 Task: Save favorite listings for properties in Montpelier, Vermont, with a lake view.
Action: Mouse moved to (410, 211)
Screenshot: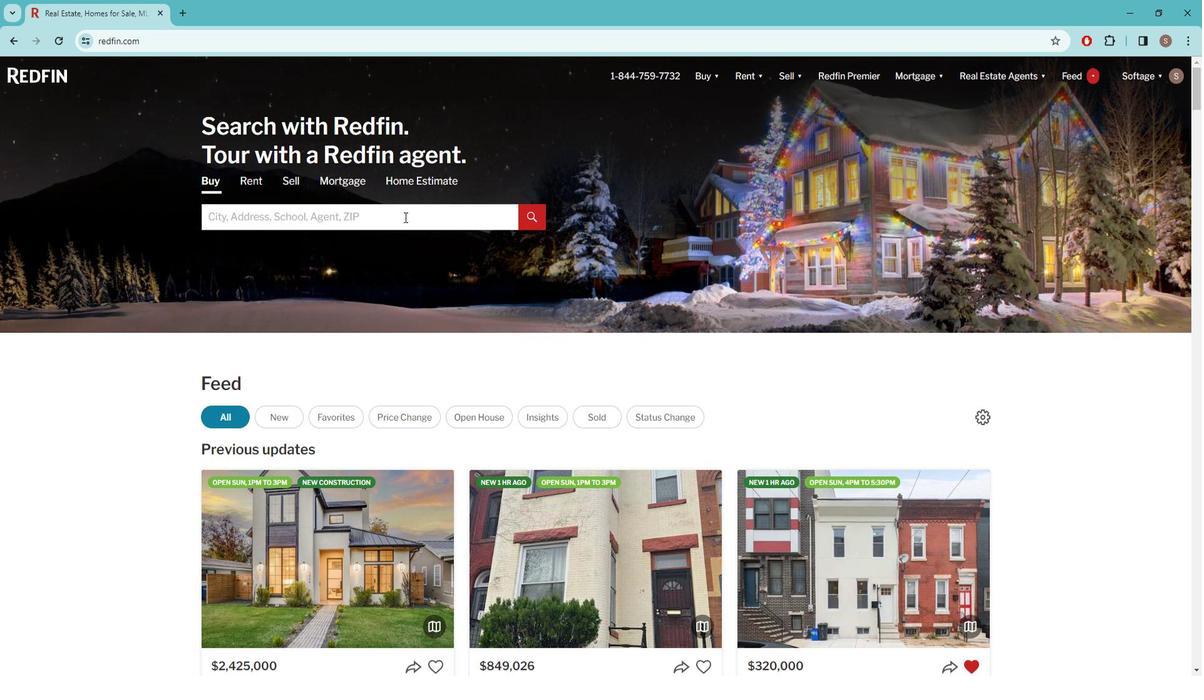 
Action: Mouse pressed left at (410, 211)
Screenshot: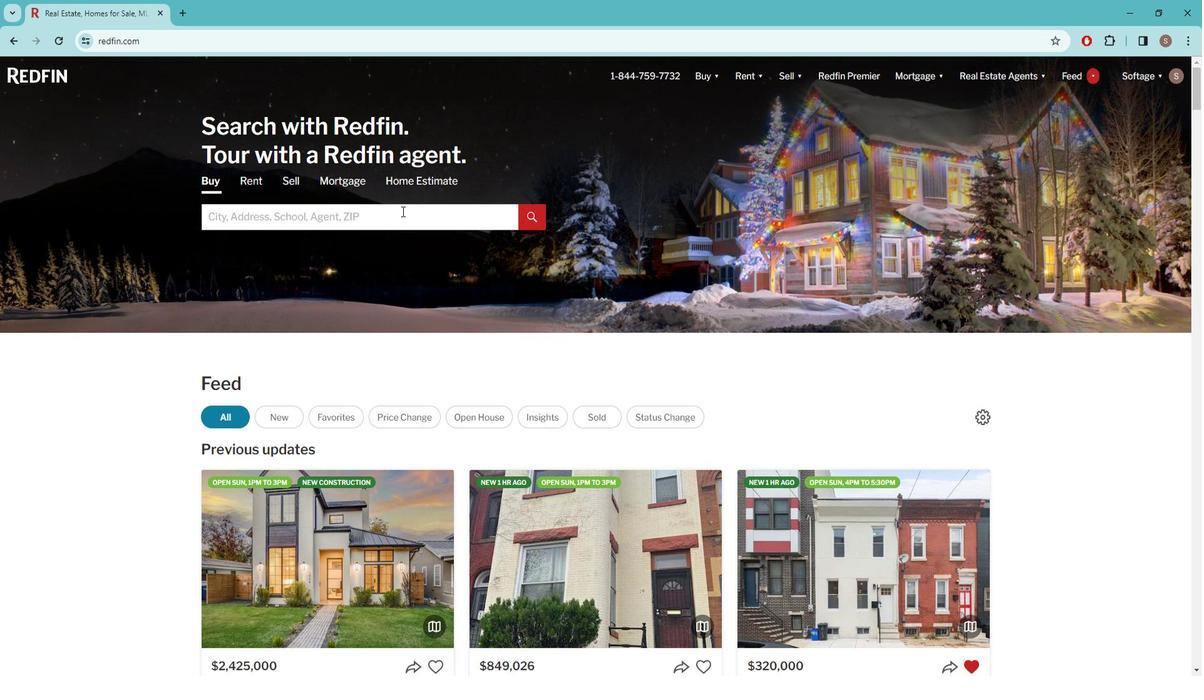 
Action: Mouse moved to (409, 211)
Screenshot: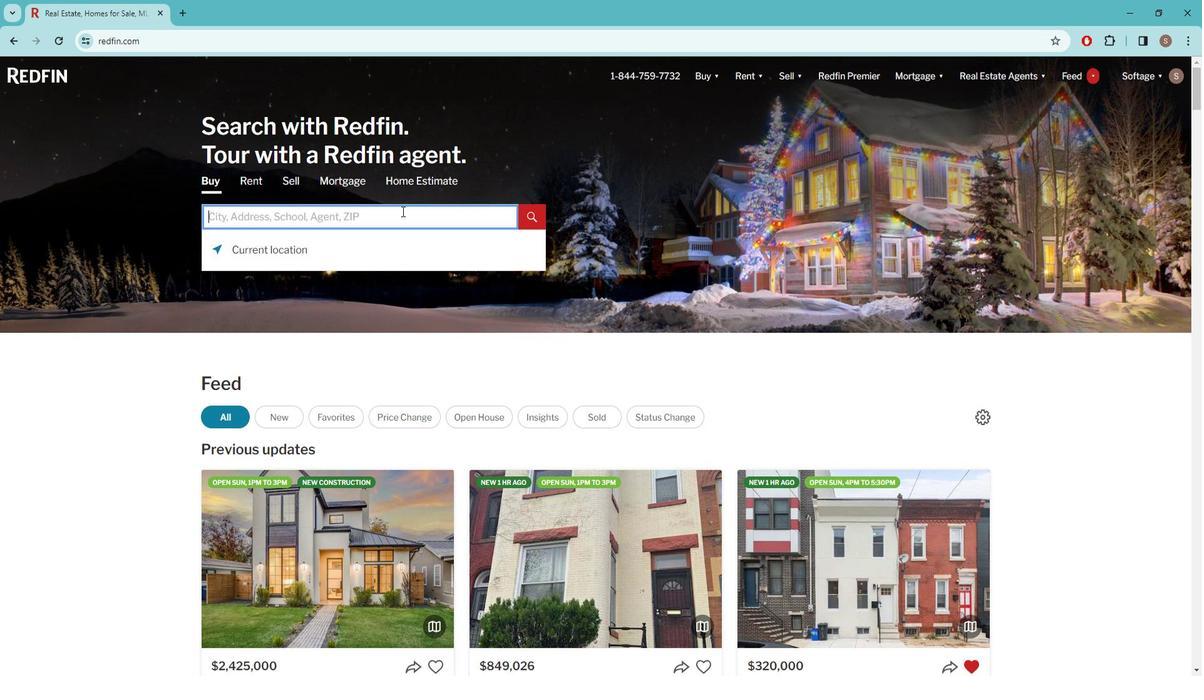 
Action: Key pressed m<Key.caps_lock>ONTPELIER
Screenshot: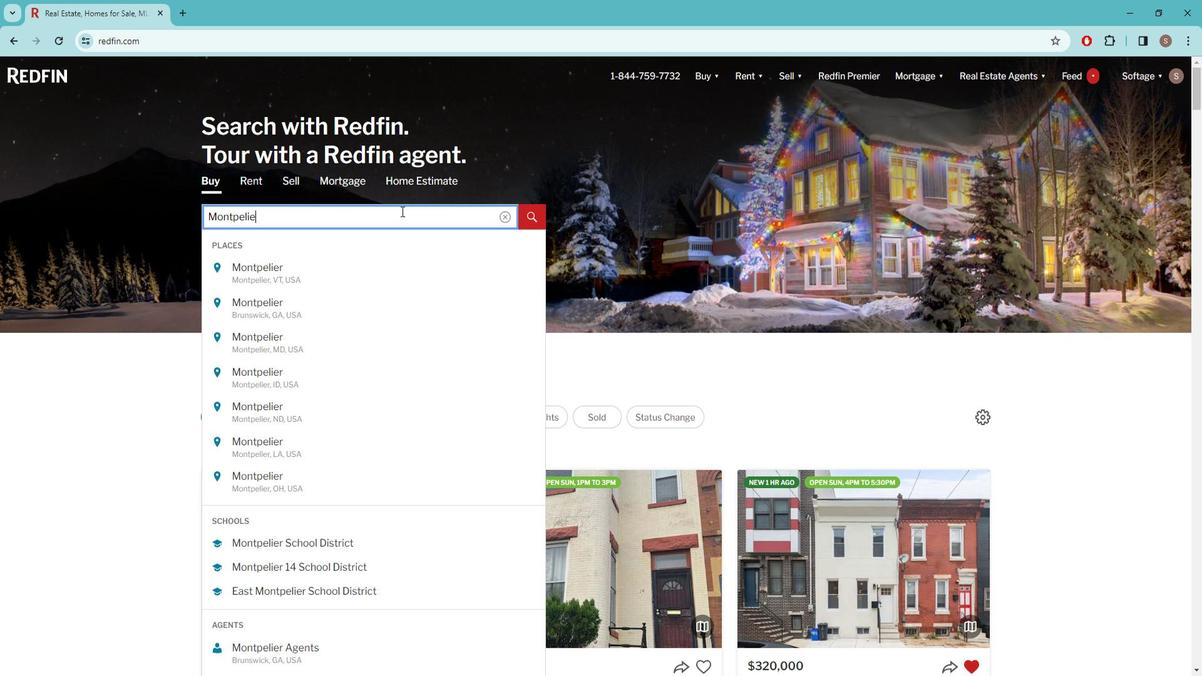 
Action: Mouse moved to (375, 270)
Screenshot: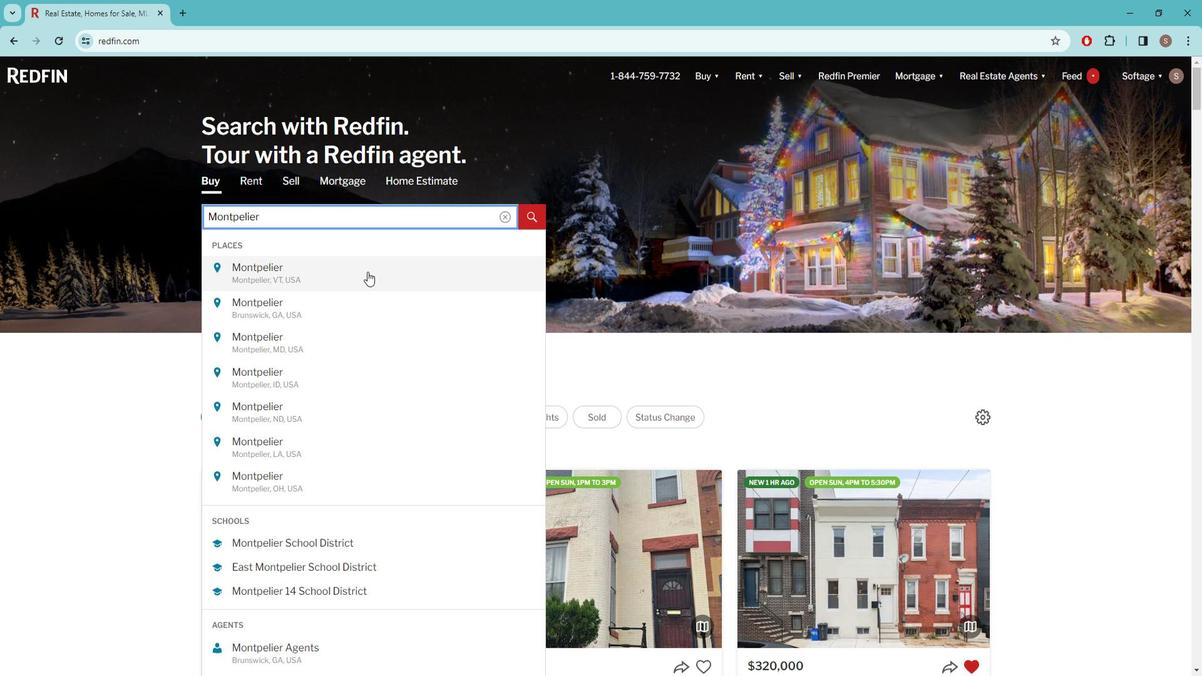 
Action: Mouse pressed left at (375, 270)
Screenshot: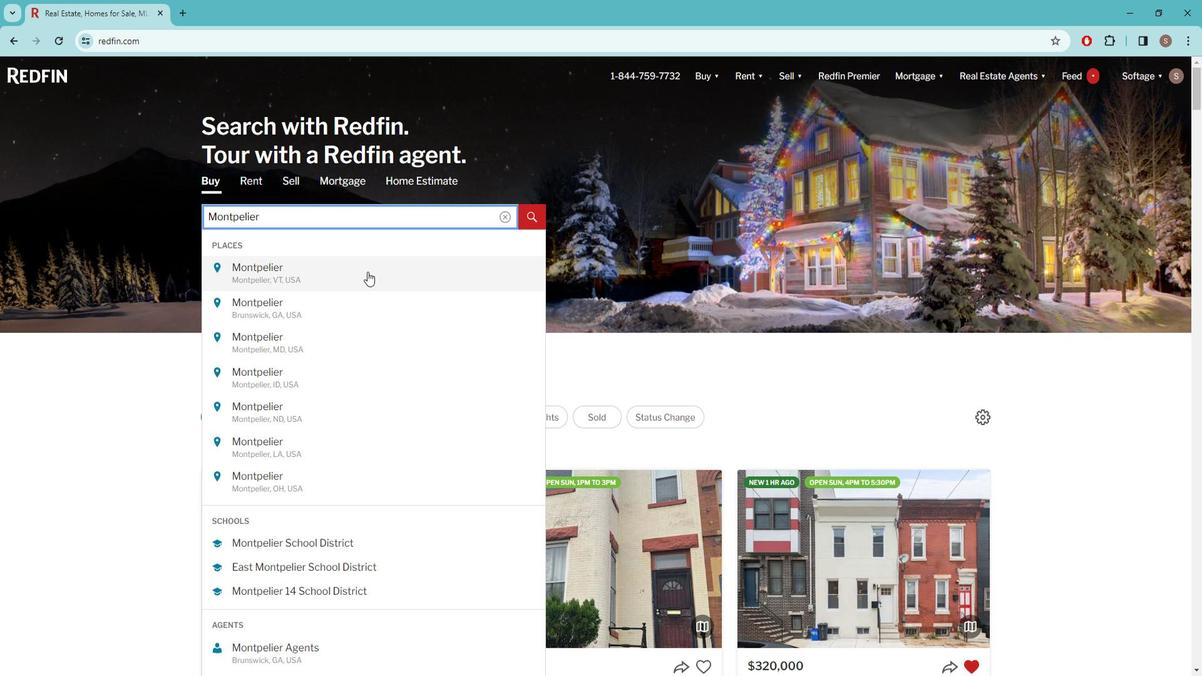
Action: Mouse moved to (1059, 159)
Screenshot: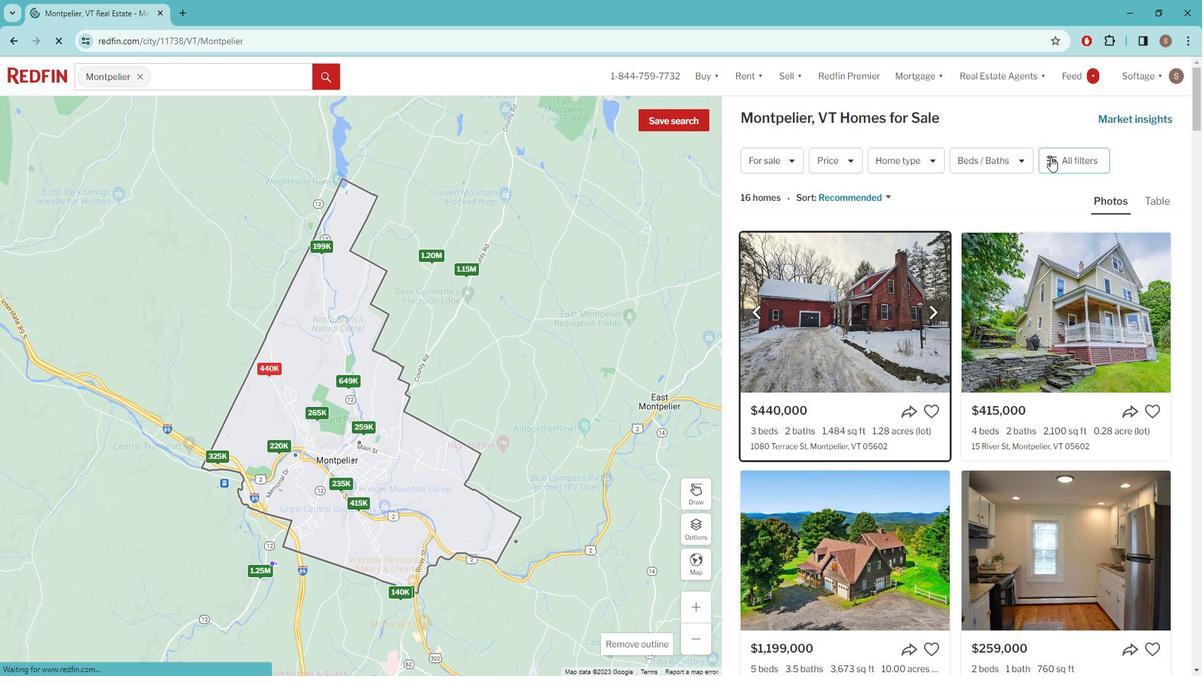 
Action: Mouse pressed left at (1059, 159)
Screenshot: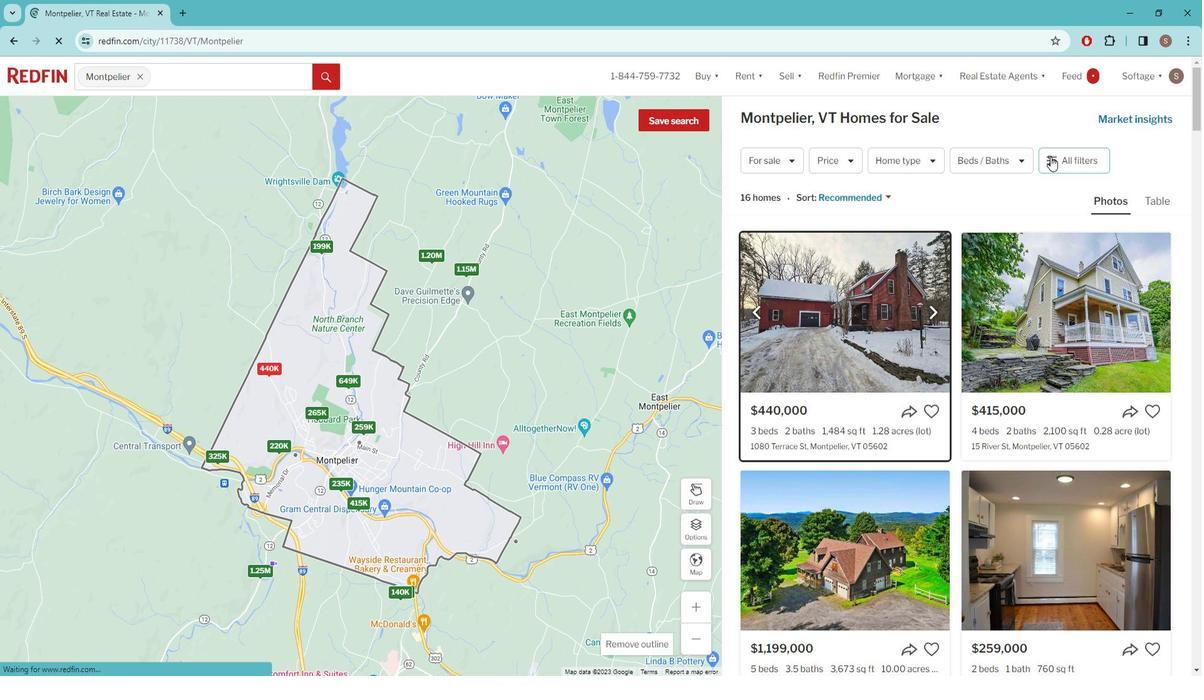 
Action: Mouse pressed left at (1059, 159)
Screenshot: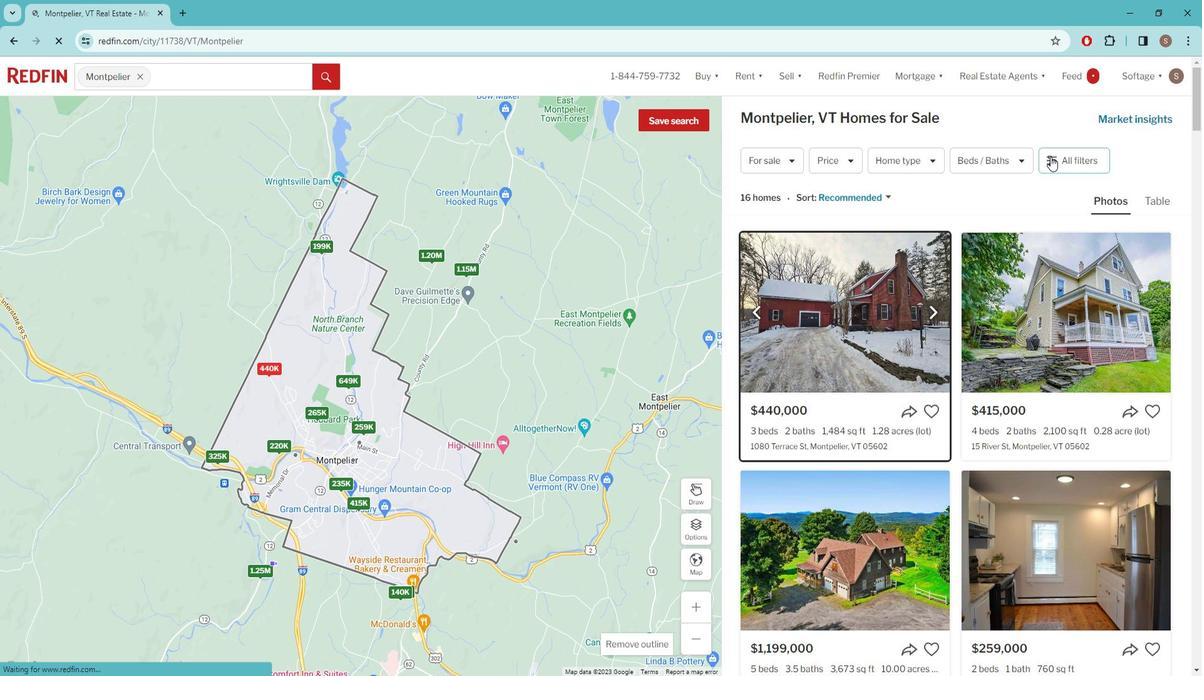
Action: Mouse moved to (1059, 158)
Screenshot: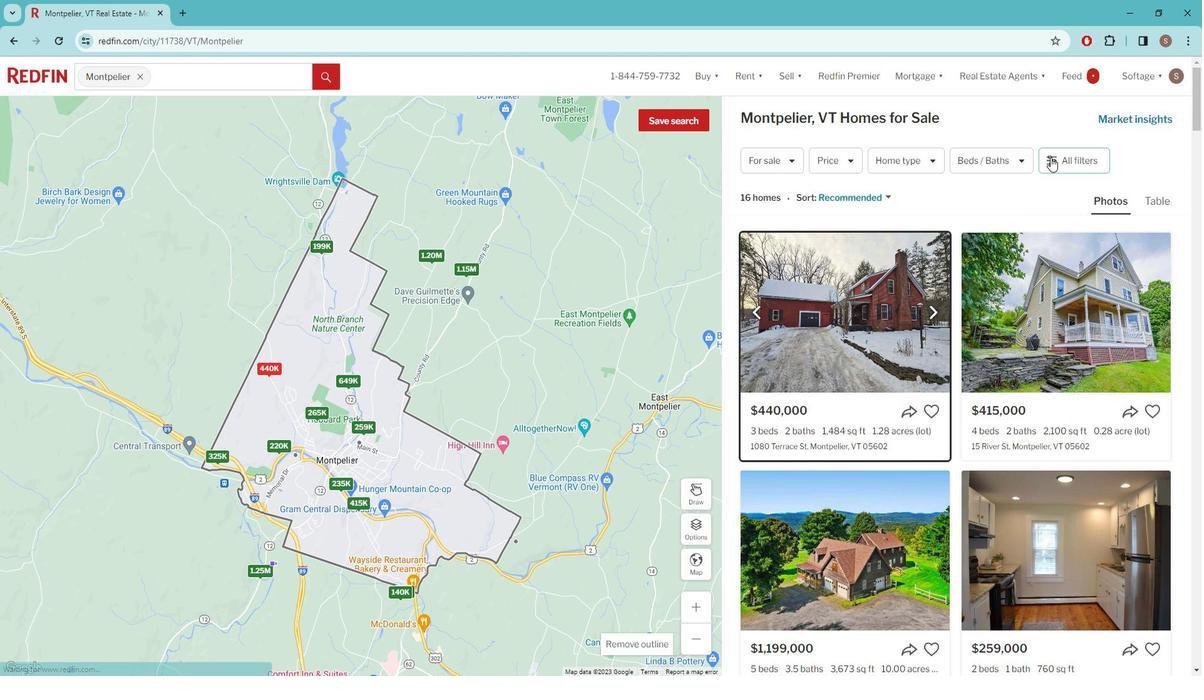 
Action: Mouse pressed left at (1059, 158)
Screenshot: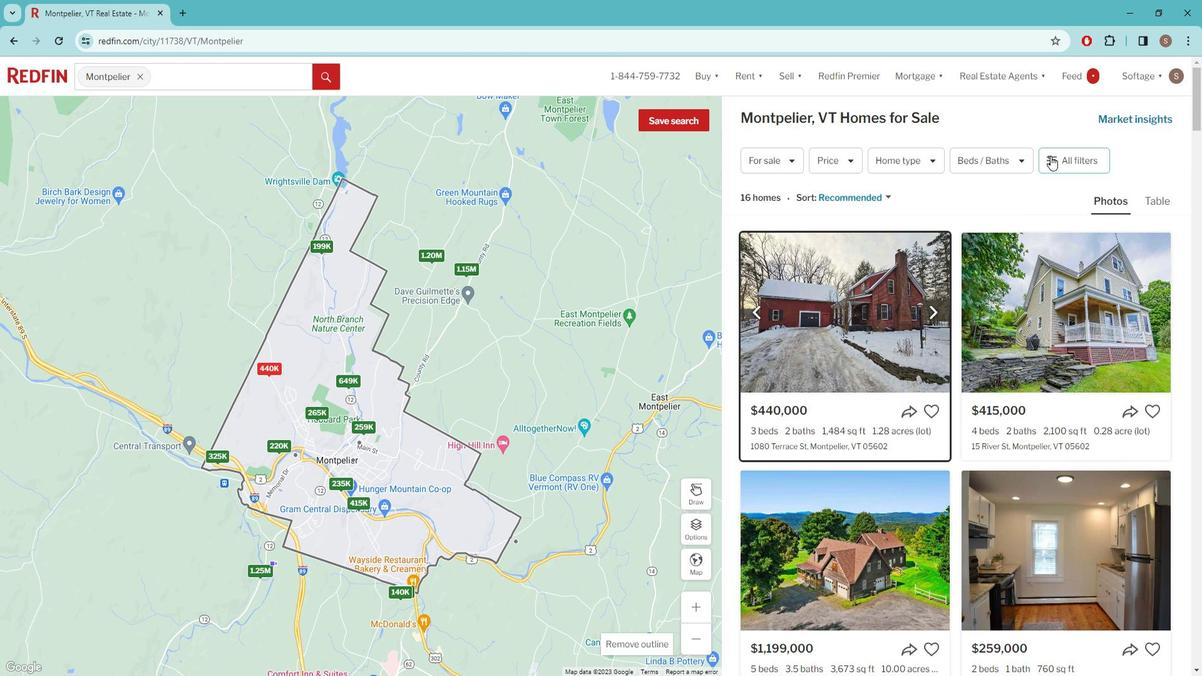 
Action: Mouse moved to (984, 268)
Screenshot: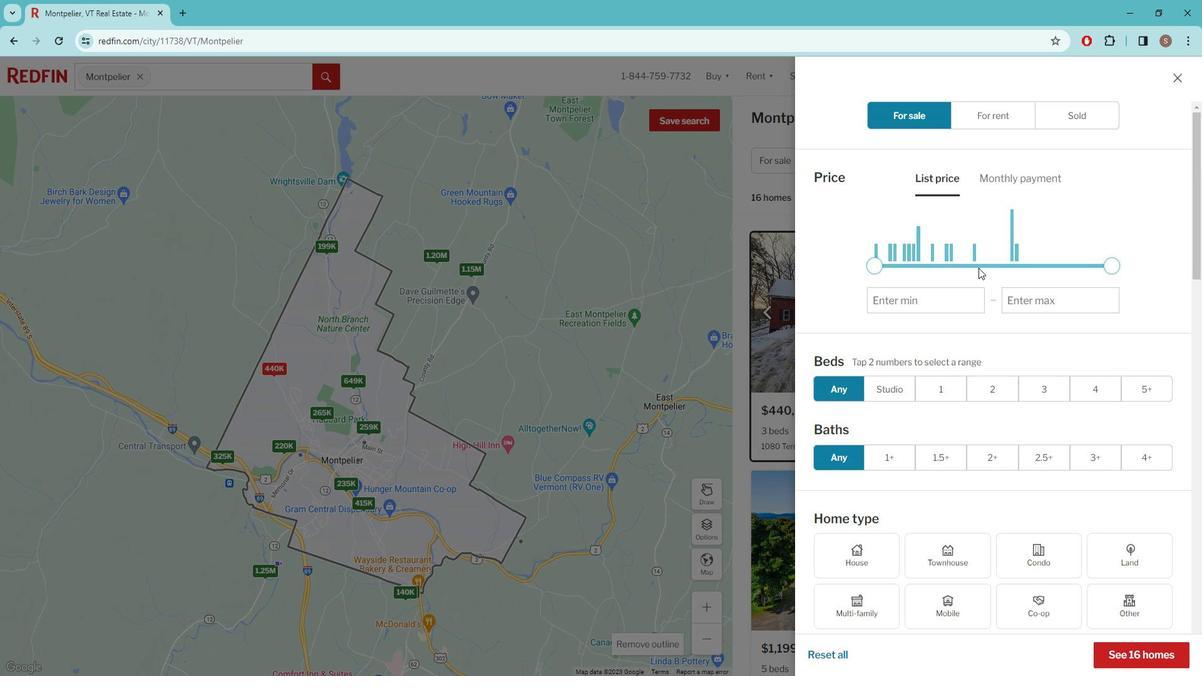 
Action: Mouse scrolled (984, 268) with delta (0, 0)
Screenshot: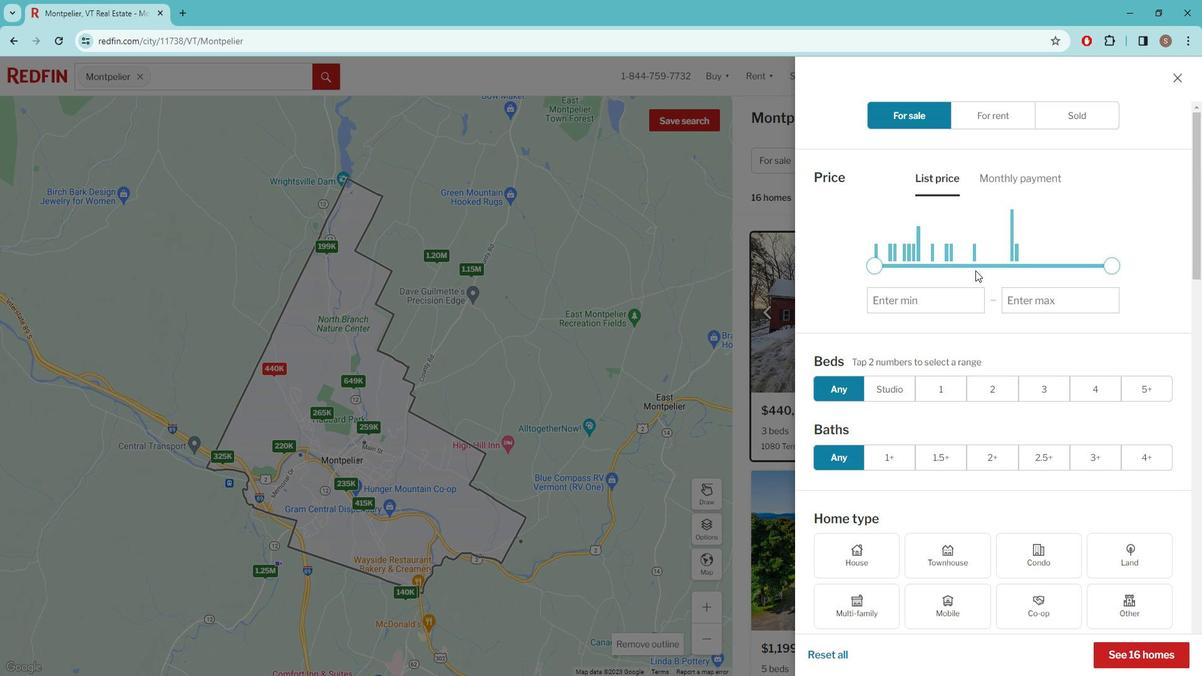 
Action: Mouse moved to (984, 268)
Screenshot: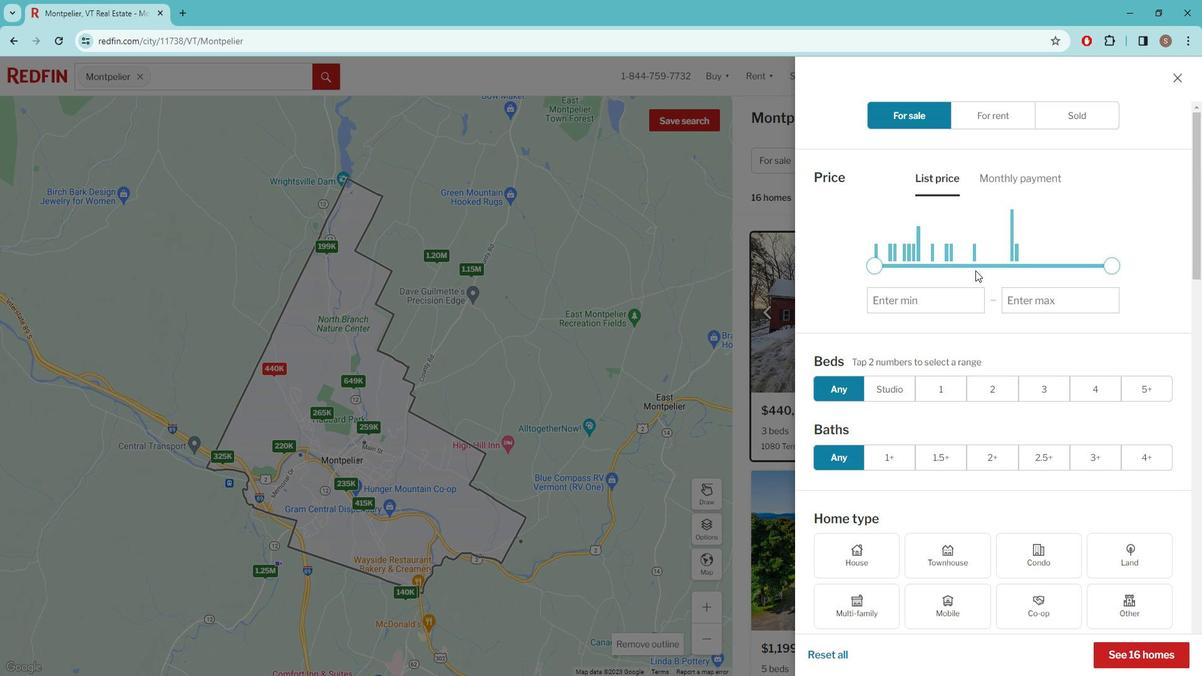 
Action: Mouse scrolled (984, 268) with delta (0, 0)
Screenshot: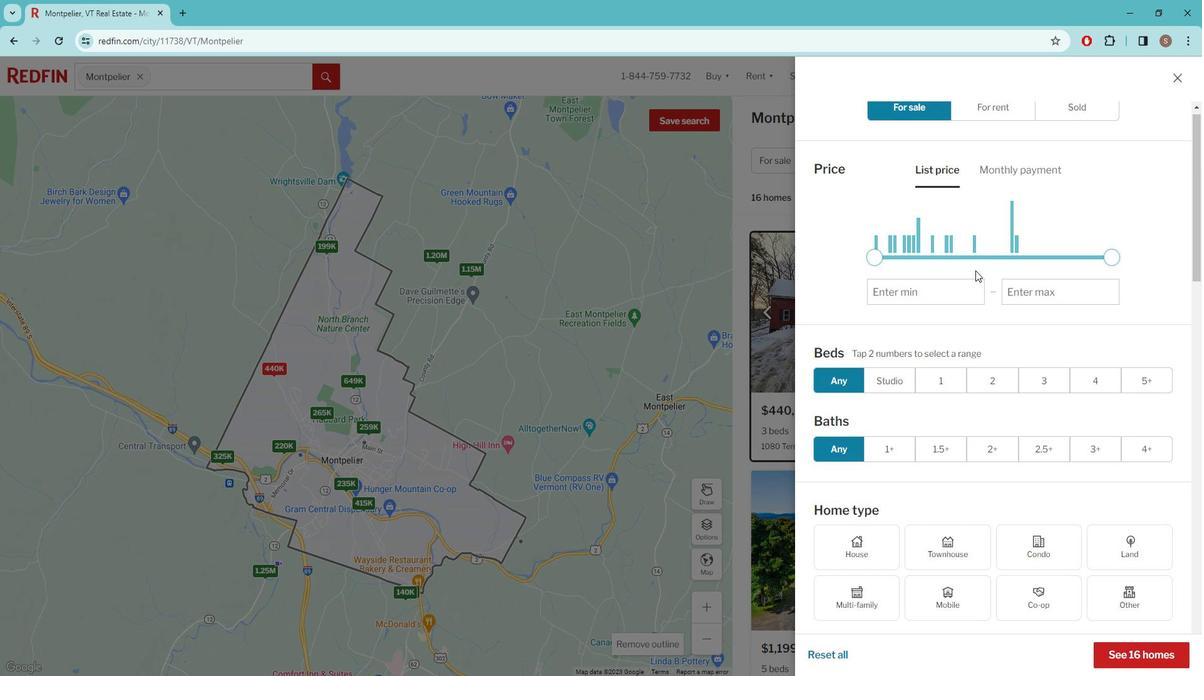 
Action: Mouse moved to (974, 277)
Screenshot: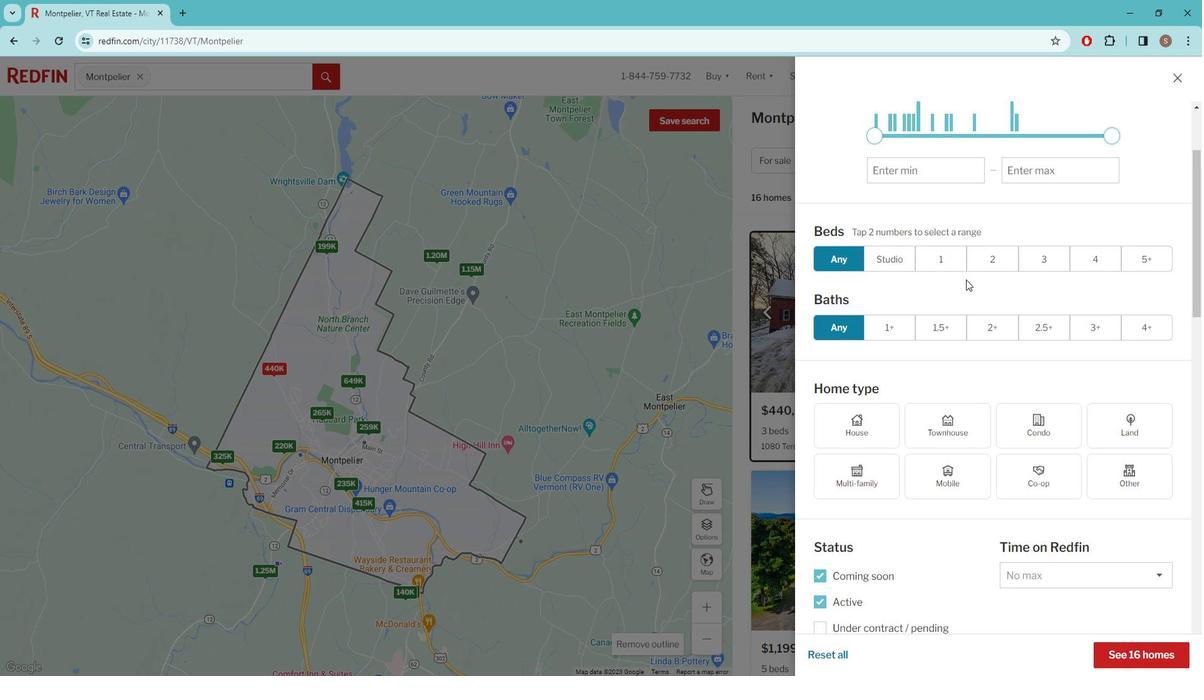 
Action: Mouse scrolled (974, 276) with delta (0, 0)
Screenshot: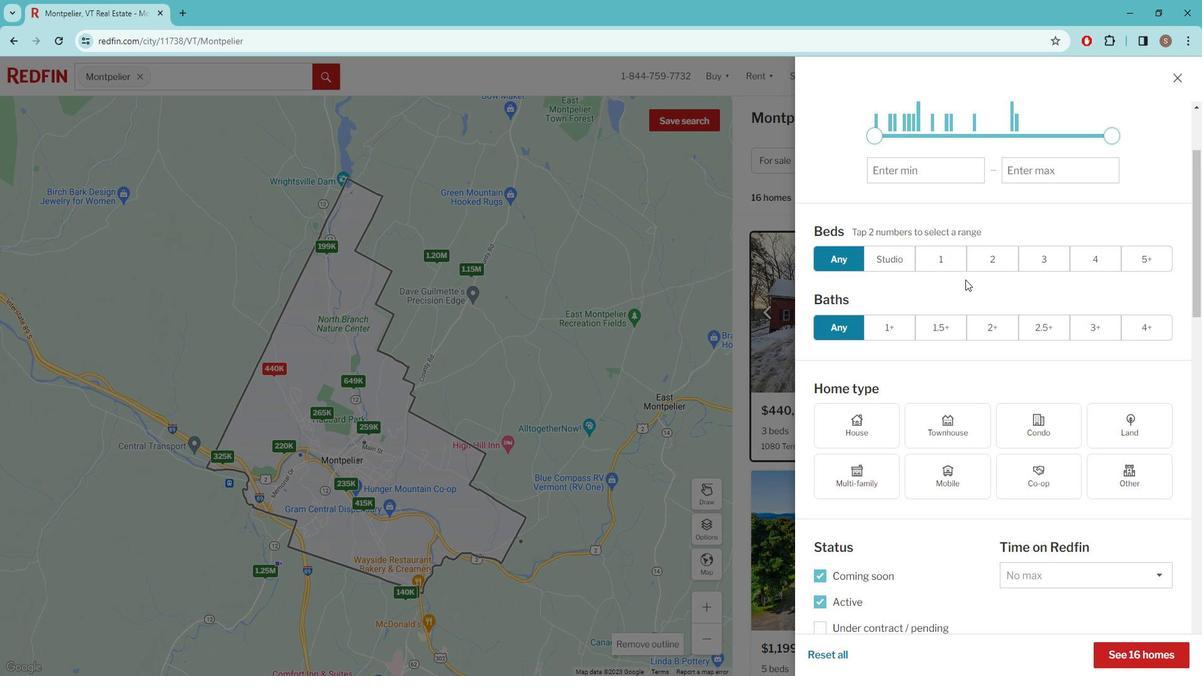 
Action: Mouse moved to (972, 282)
Screenshot: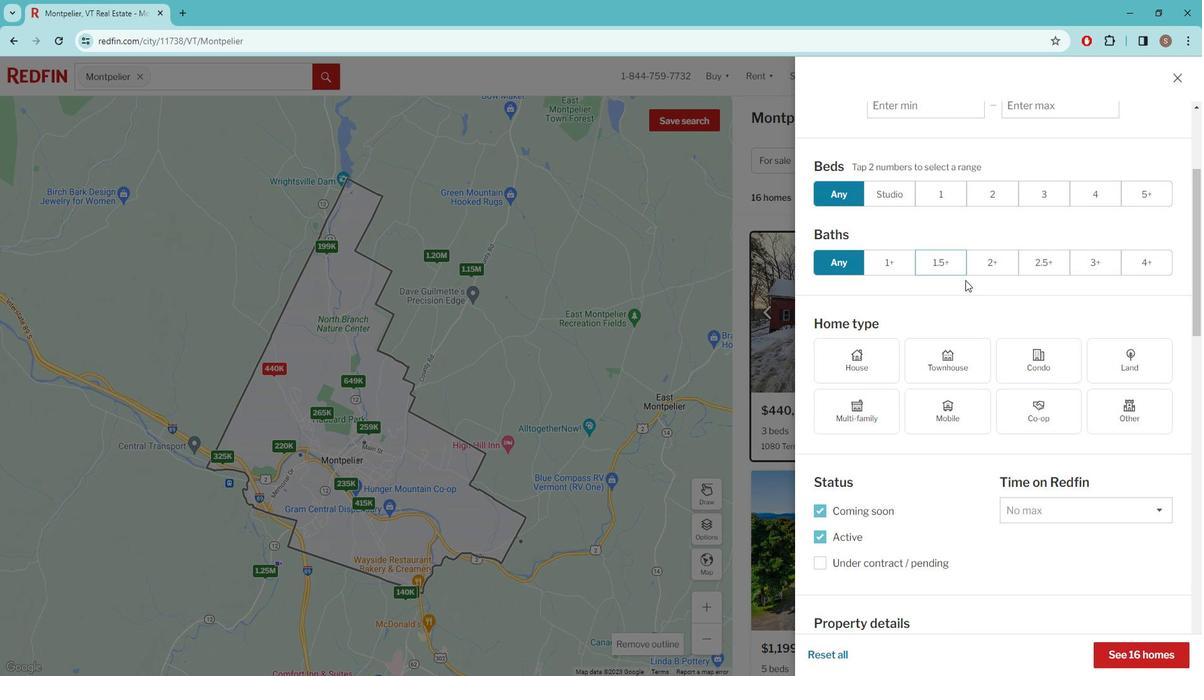 
Action: Mouse scrolled (972, 281) with delta (0, 0)
Screenshot: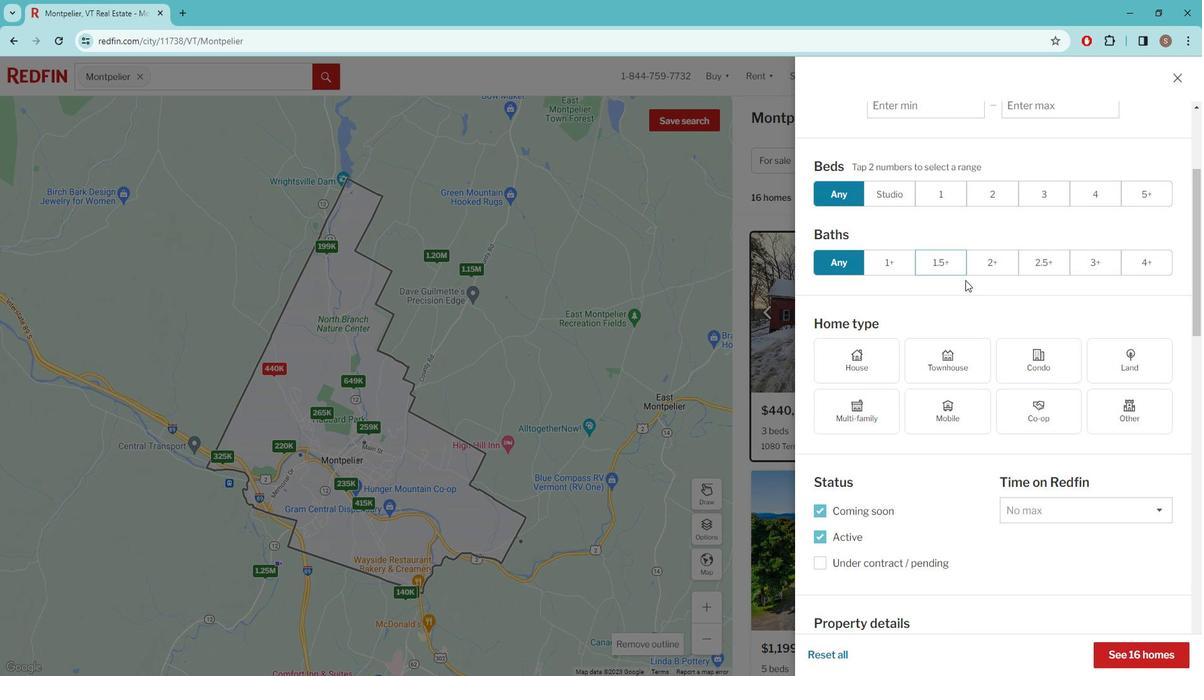 
Action: Mouse moved to (971, 283)
Screenshot: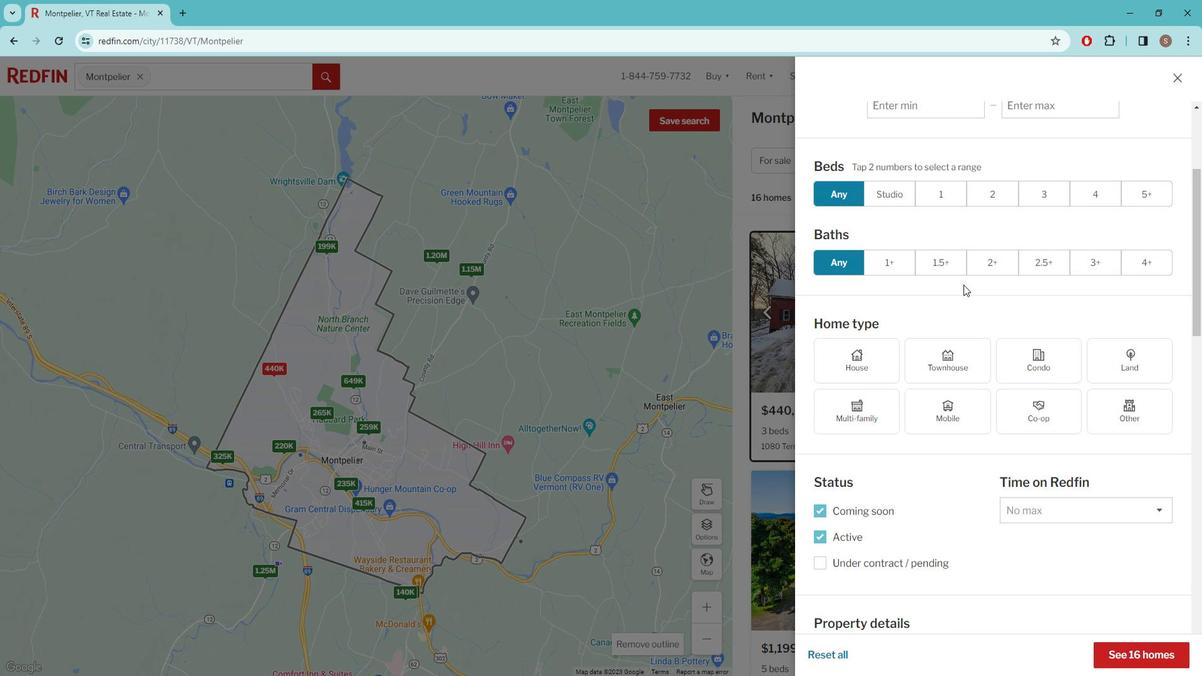 
Action: Mouse scrolled (971, 282) with delta (0, 0)
Screenshot: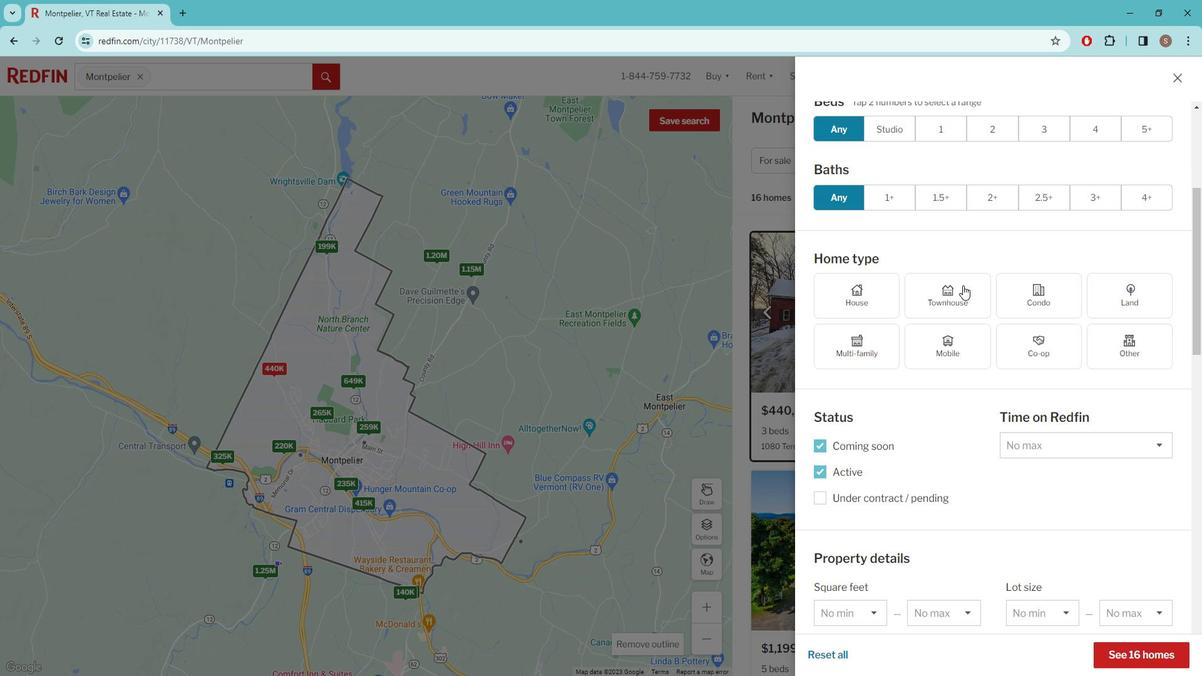 
Action: Mouse moved to (971, 283)
Screenshot: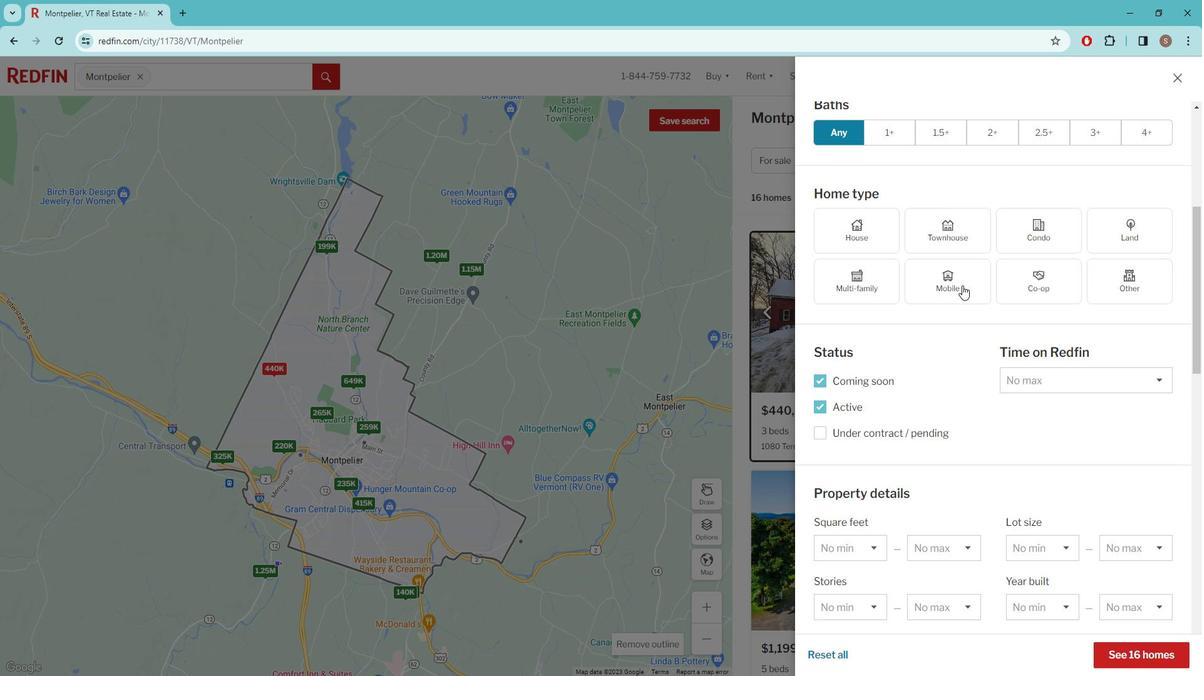 
Action: Mouse scrolled (971, 282) with delta (0, 0)
Screenshot: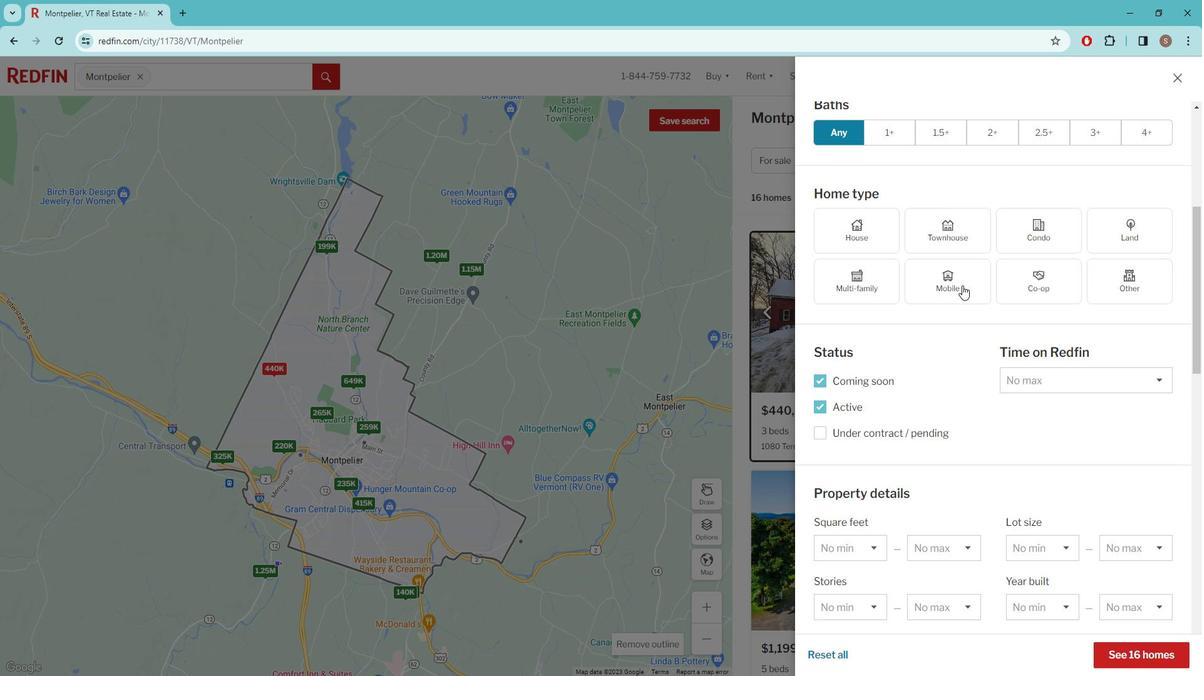 
Action: Mouse moved to (970, 283)
Screenshot: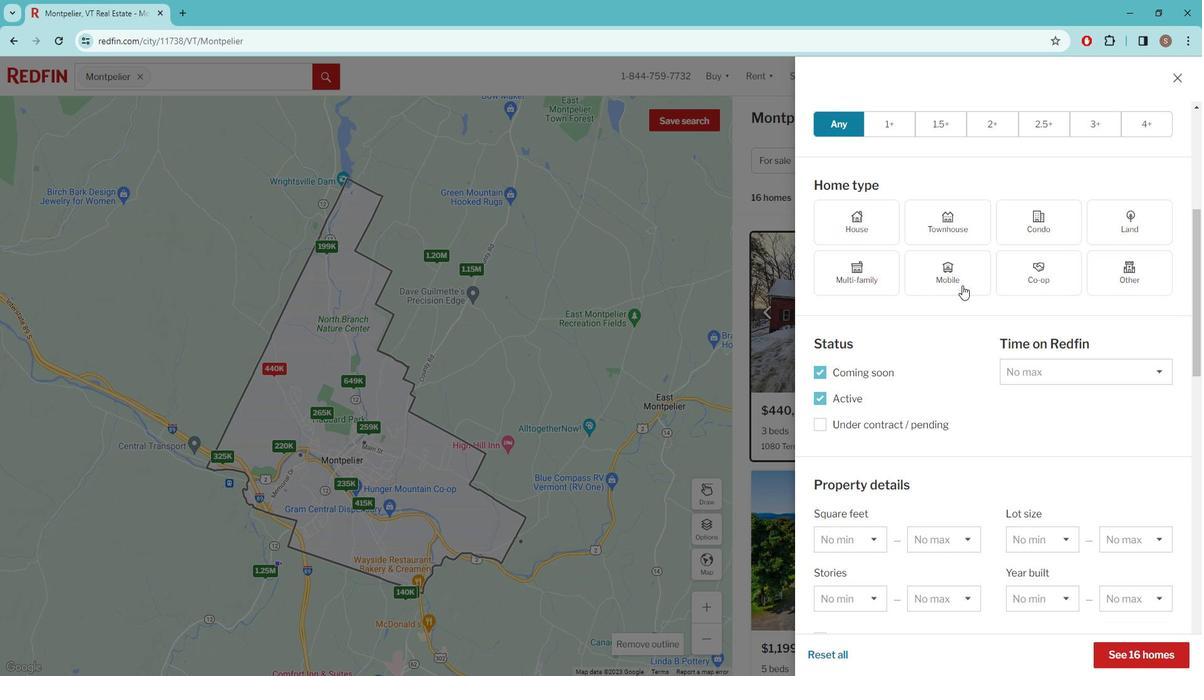
Action: Mouse scrolled (970, 283) with delta (0, 0)
Screenshot: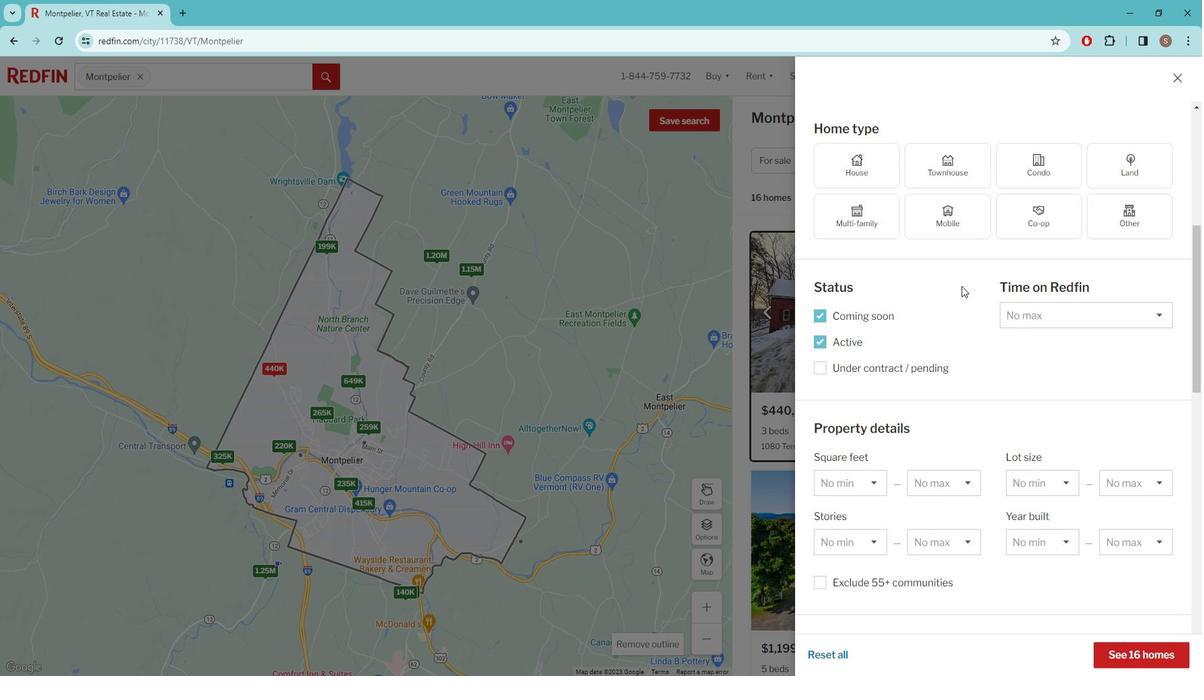 
Action: Mouse moved to (969, 283)
Screenshot: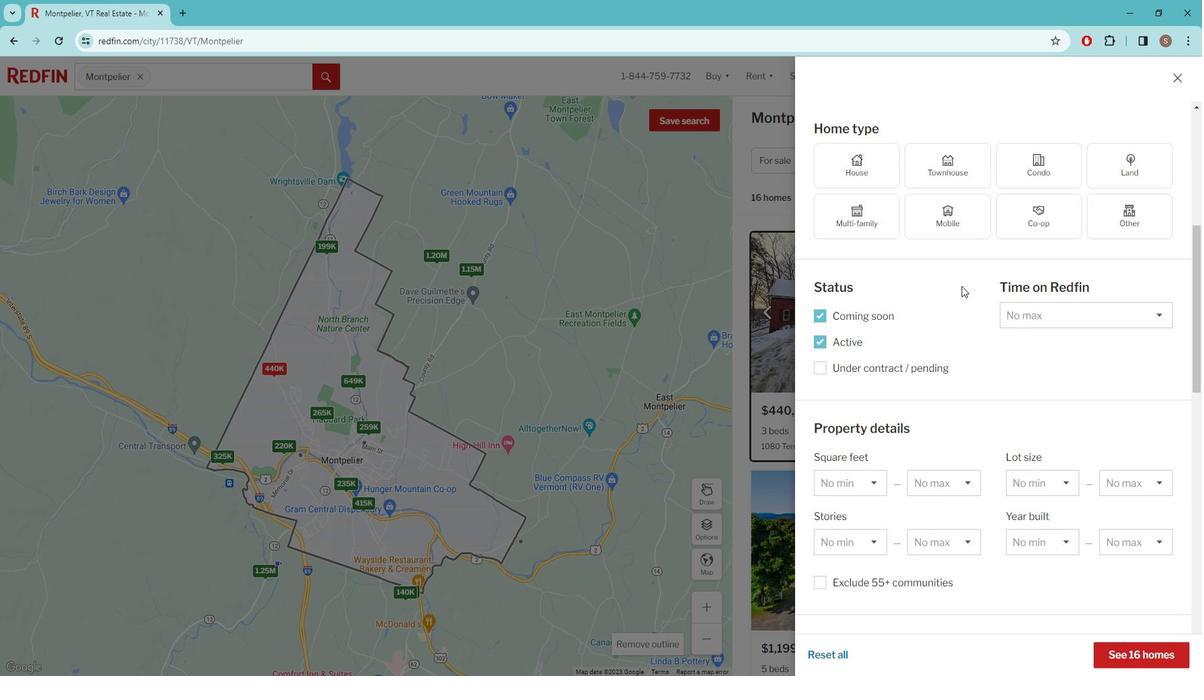 
Action: Mouse scrolled (969, 283) with delta (0, 0)
Screenshot: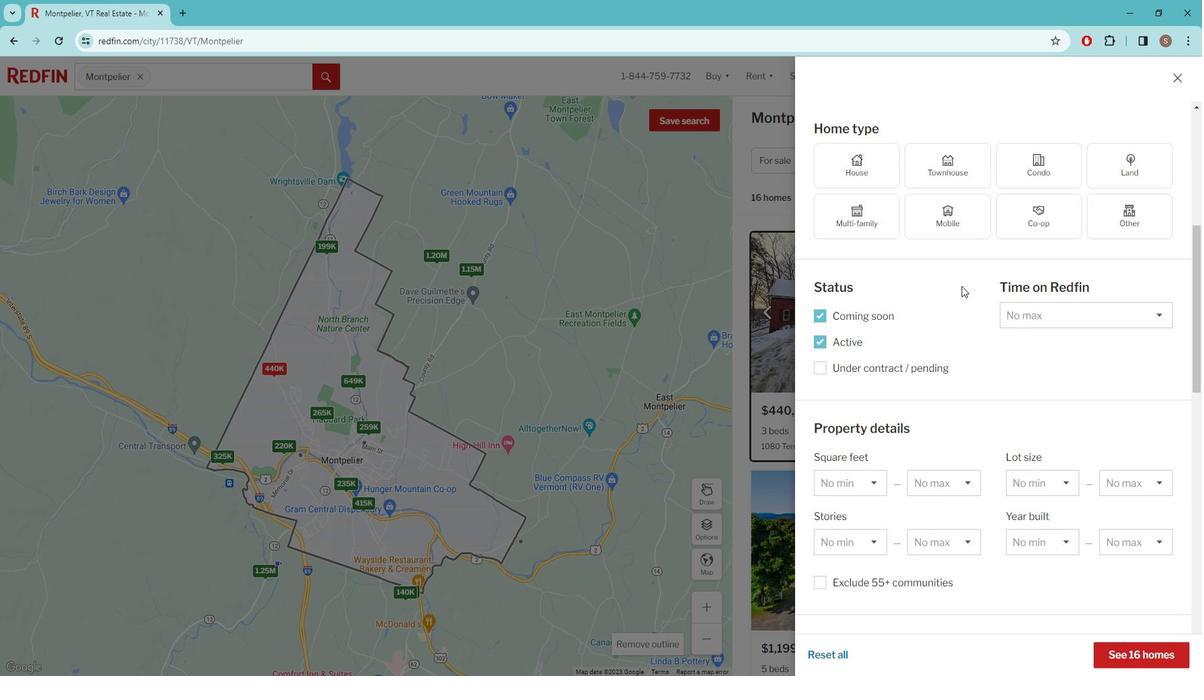 
Action: Mouse scrolled (969, 283) with delta (0, 0)
Screenshot: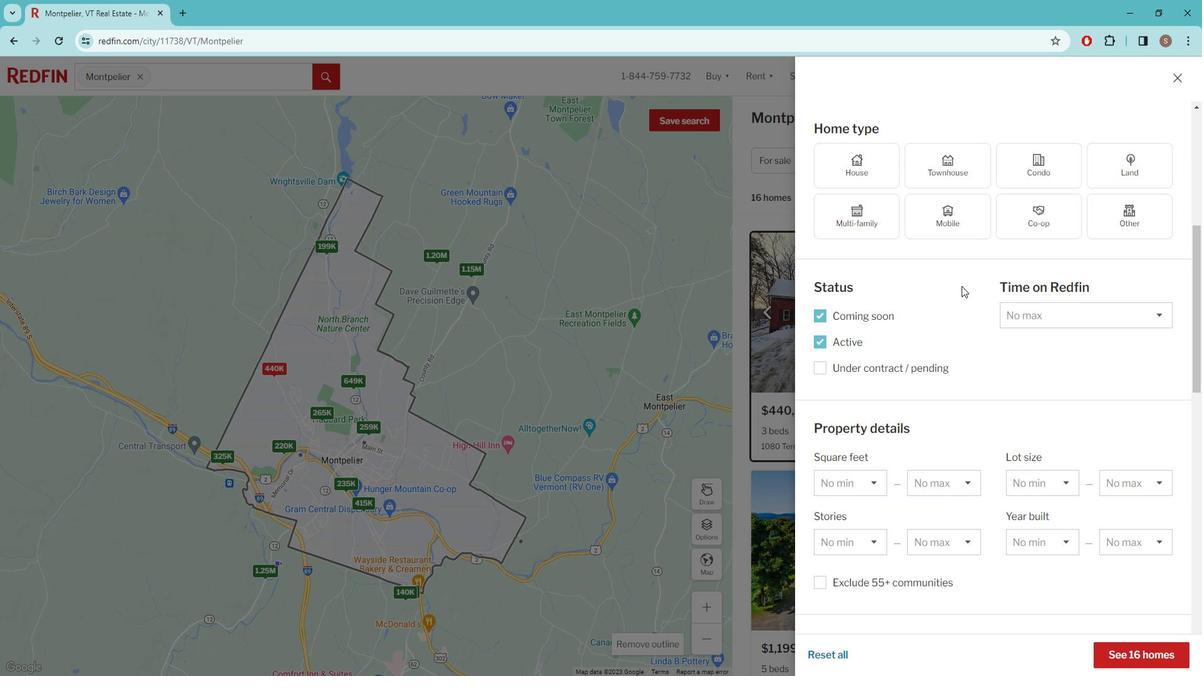 
Action: Mouse scrolled (969, 283) with delta (0, 0)
Screenshot: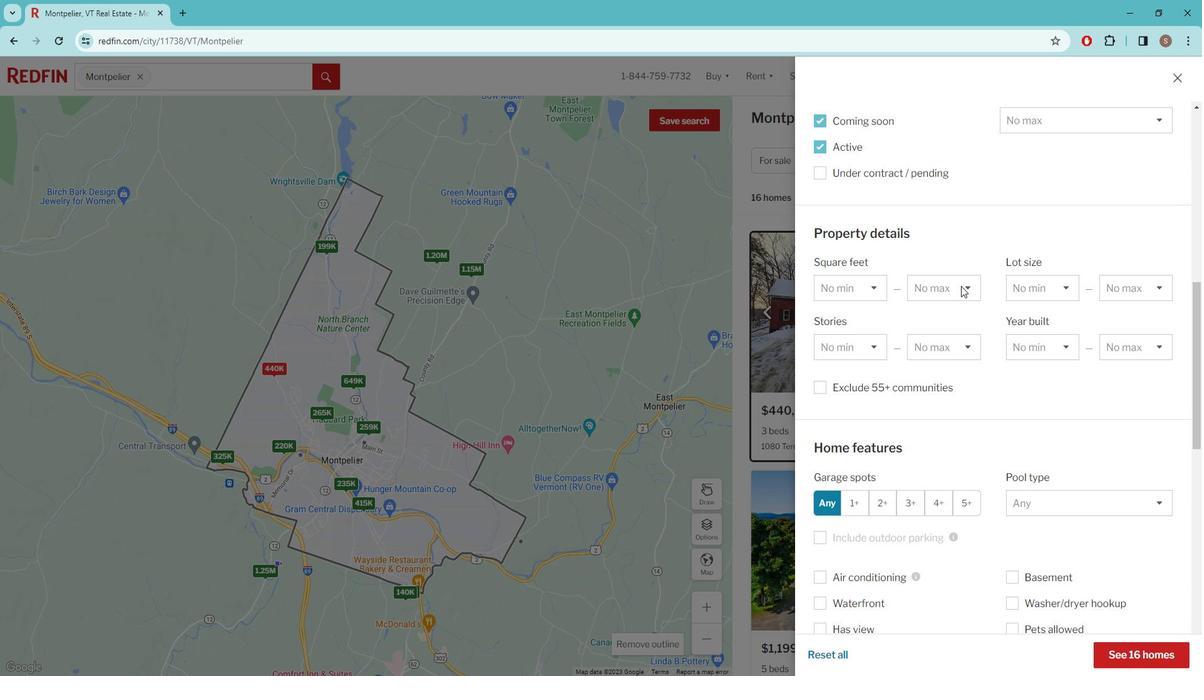 
Action: Mouse scrolled (969, 283) with delta (0, 0)
Screenshot: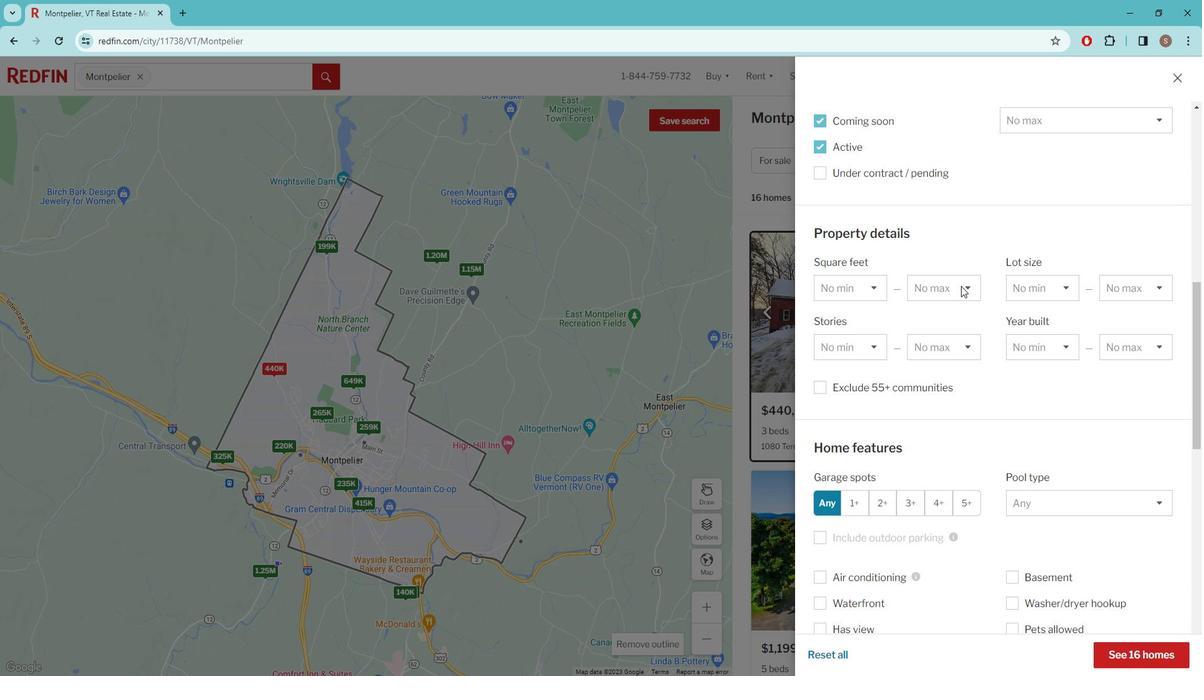 
Action: Mouse scrolled (969, 283) with delta (0, 0)
Screenshot: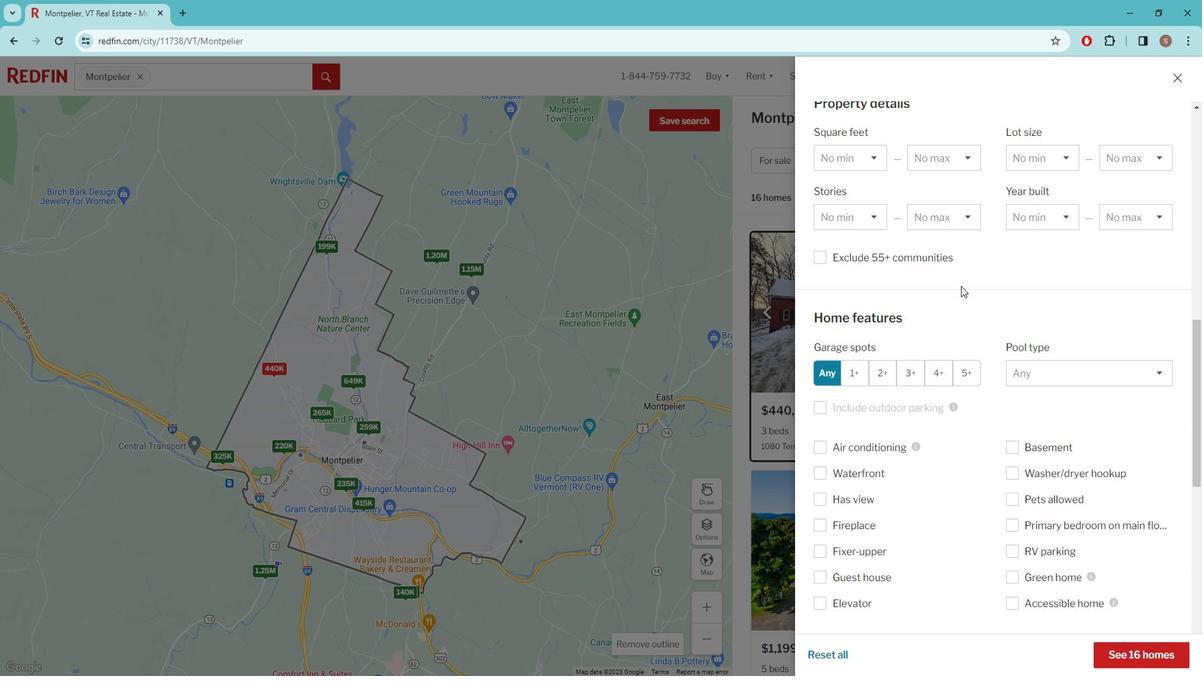 
Action: Mouse scrolled (969, 283) with delta (0, 0)
Screenshot: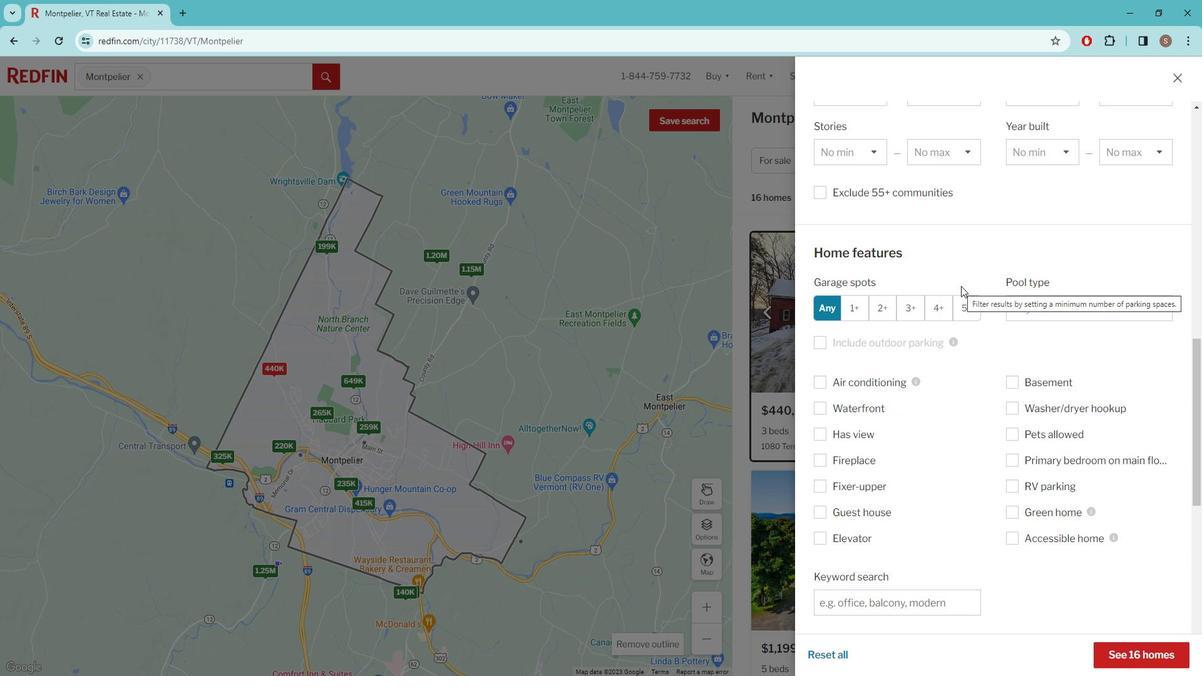 
Action: Mouse moved to (859, 524)
Screenshot: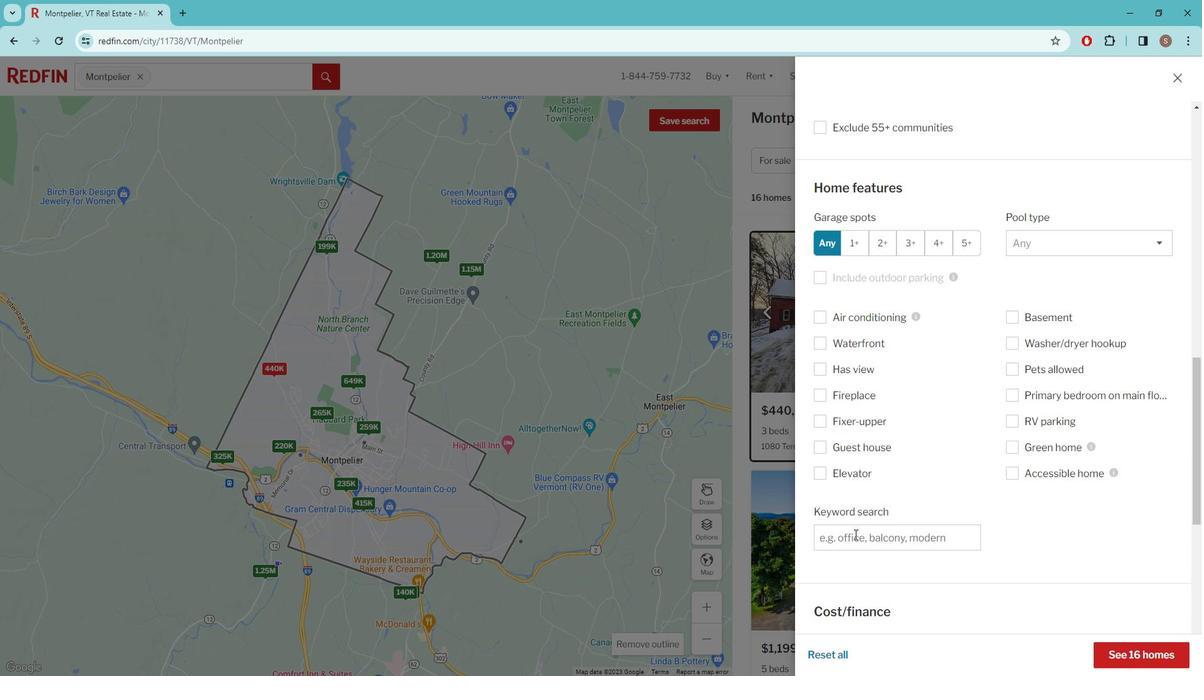 
Action: Mouse pressed left at (859, 524)
Screenshot: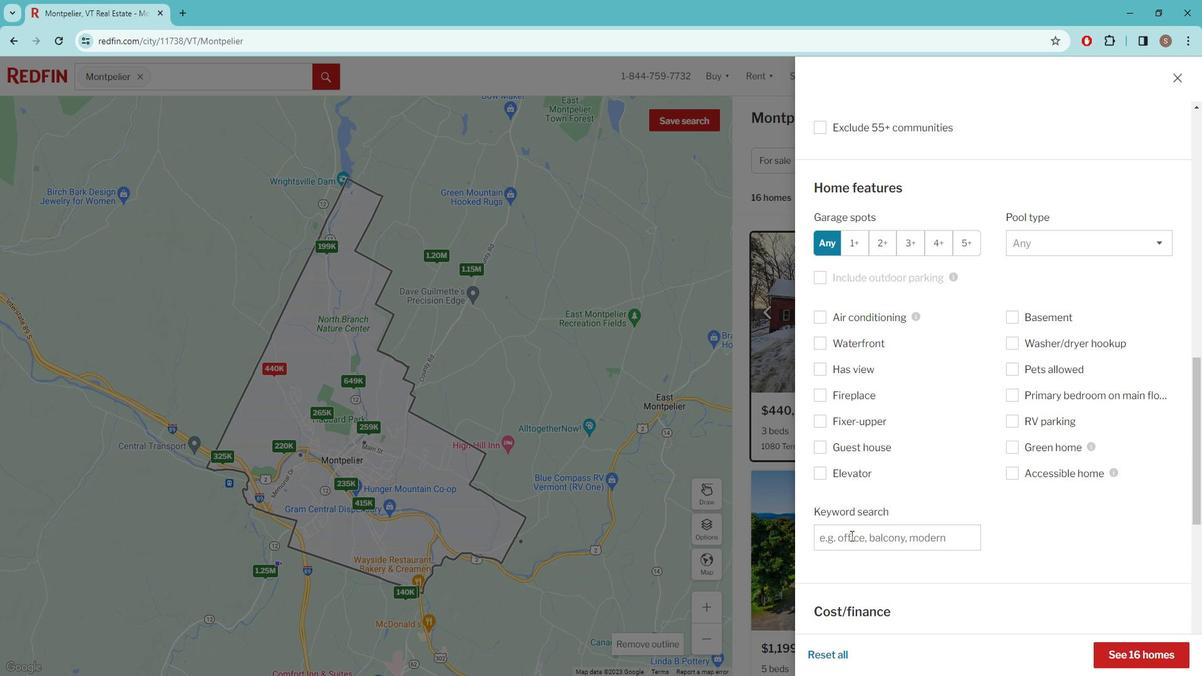 
Action: Mouse moved to (858, 520)
Screenshot: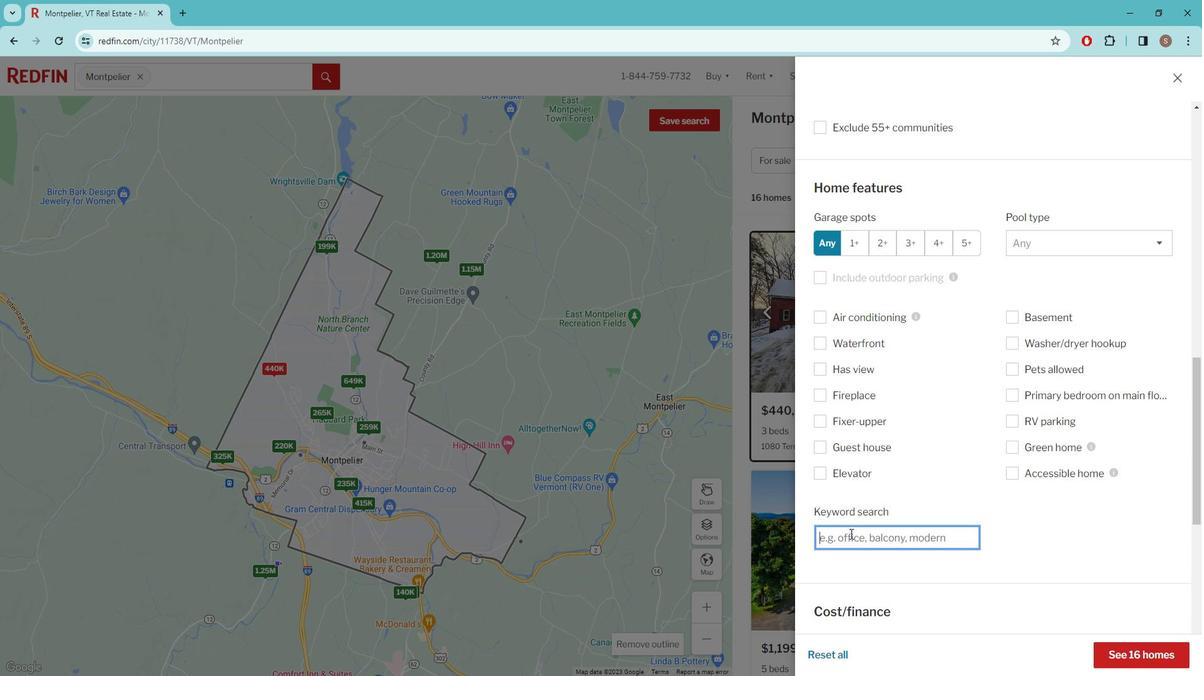 
Action: Key pressed <Key.caps_lock>l<Key.caps_lock>ACK<Key.backspace><Key.backspace>KE<Key.space>VIEW
Screenshot: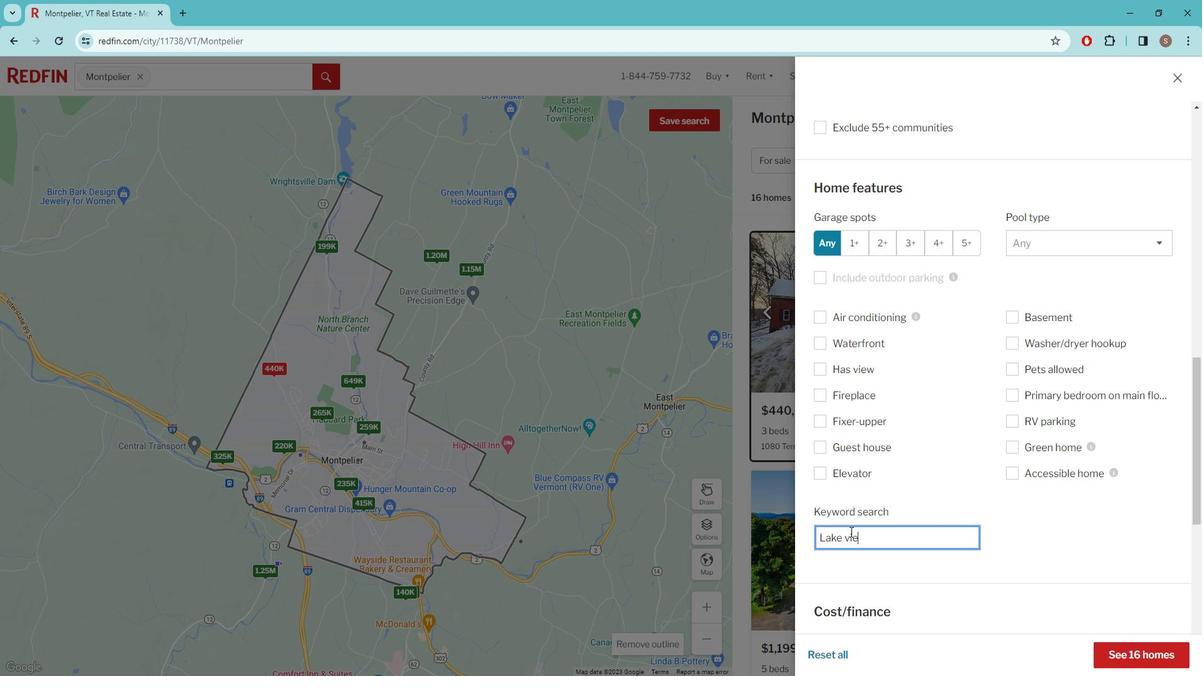 
Action: Mouse scrolled (858, 520) with delta (0, 0)
Screenshot: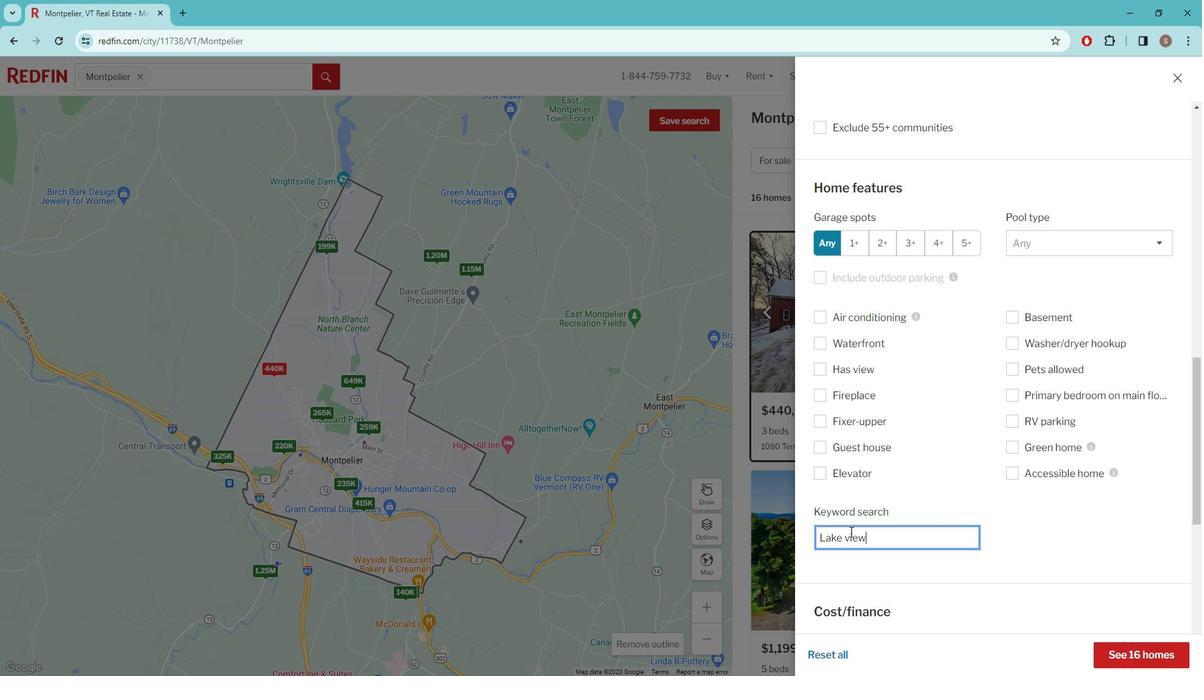 
Action: Mouse scrolled (858, 520) with delta (0, 0)
Screenshot: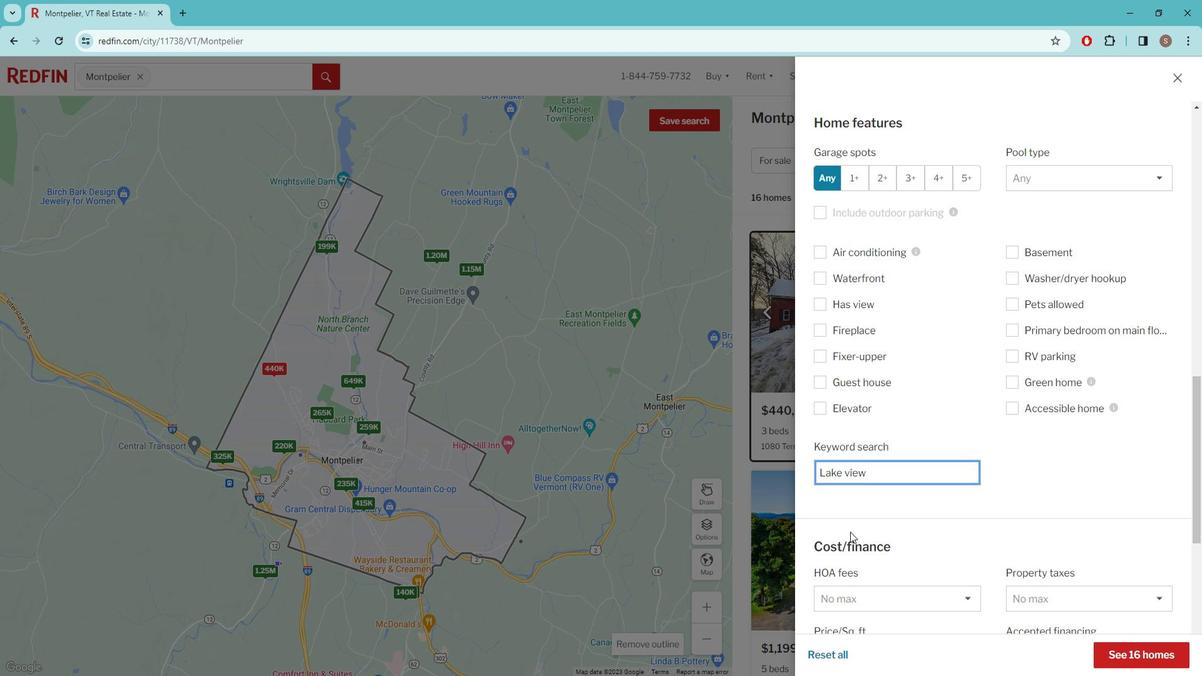 
Action: Mouse moved to (874, 519)
Screenshot: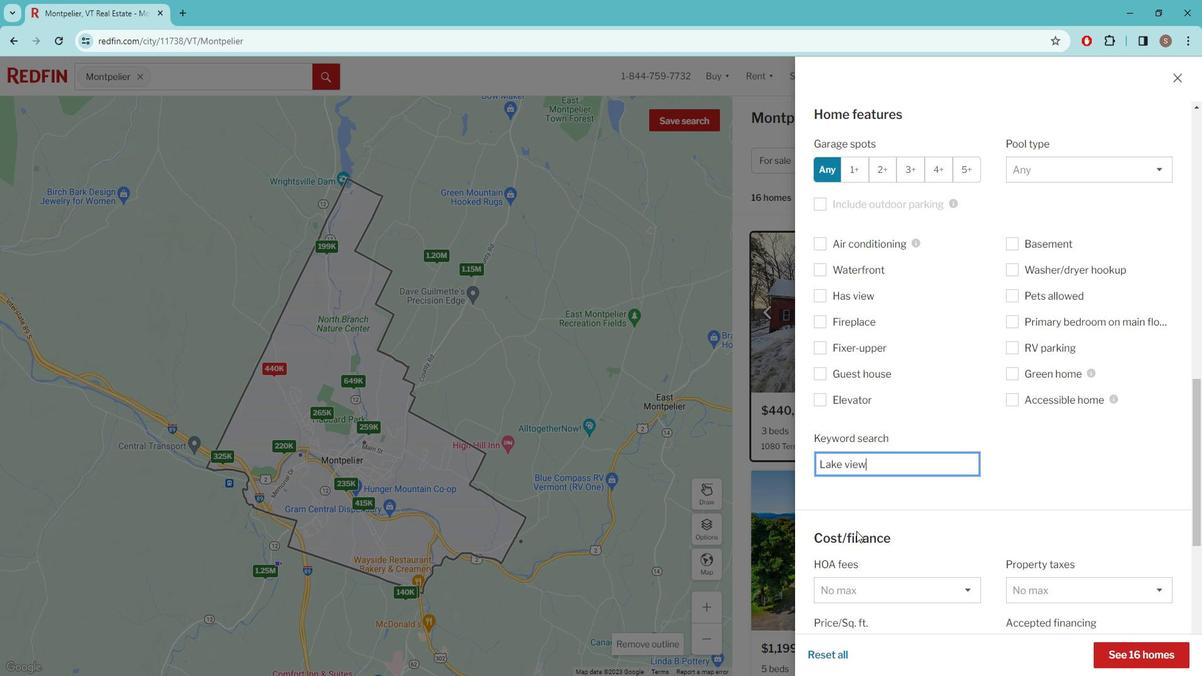 
Action: Mouse scrolled (874, 518) with delta (0, 0)
Screenshot: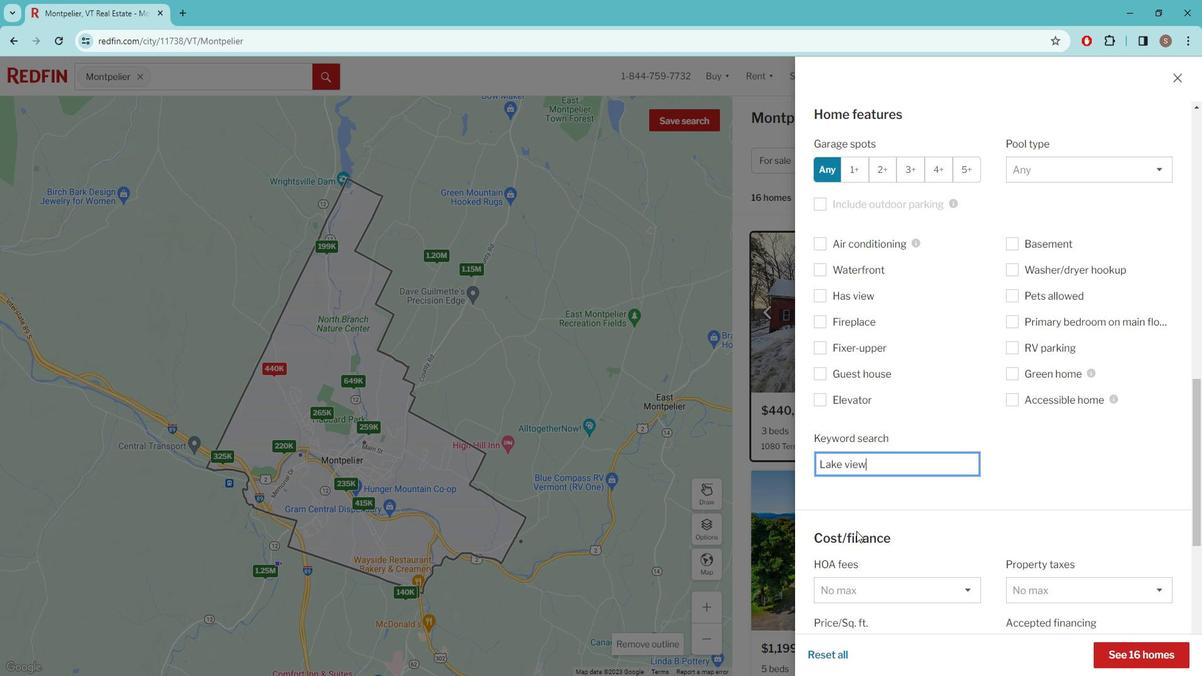 
Action: Mouse moved to (931, 510)
Screenshot: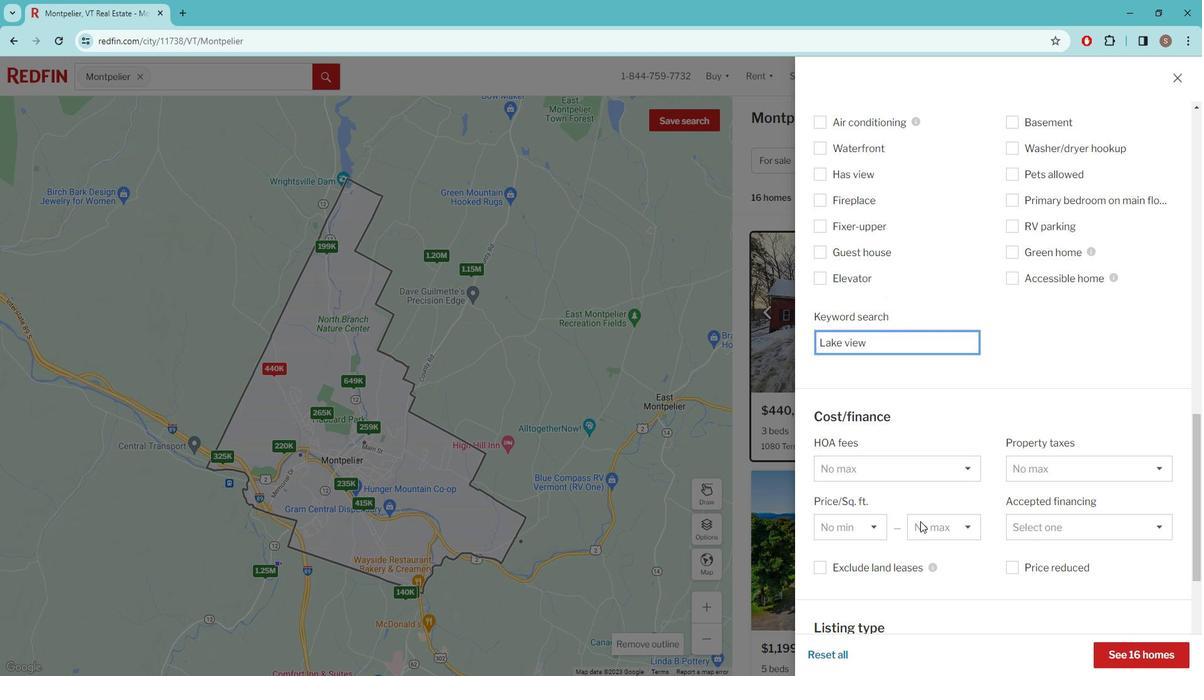 
Action: Mouse scrolled (931, 509) with delta (0, 0)
Screenshot: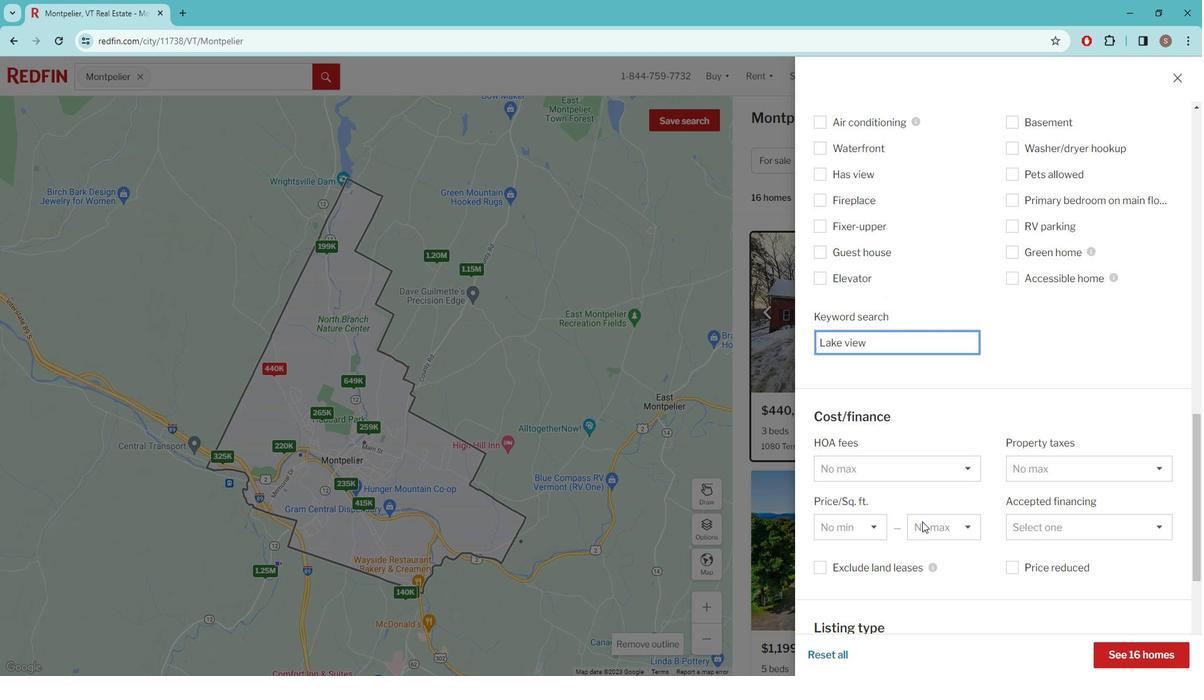 
Action: Mouse moved to (937, 510)
Screenshot: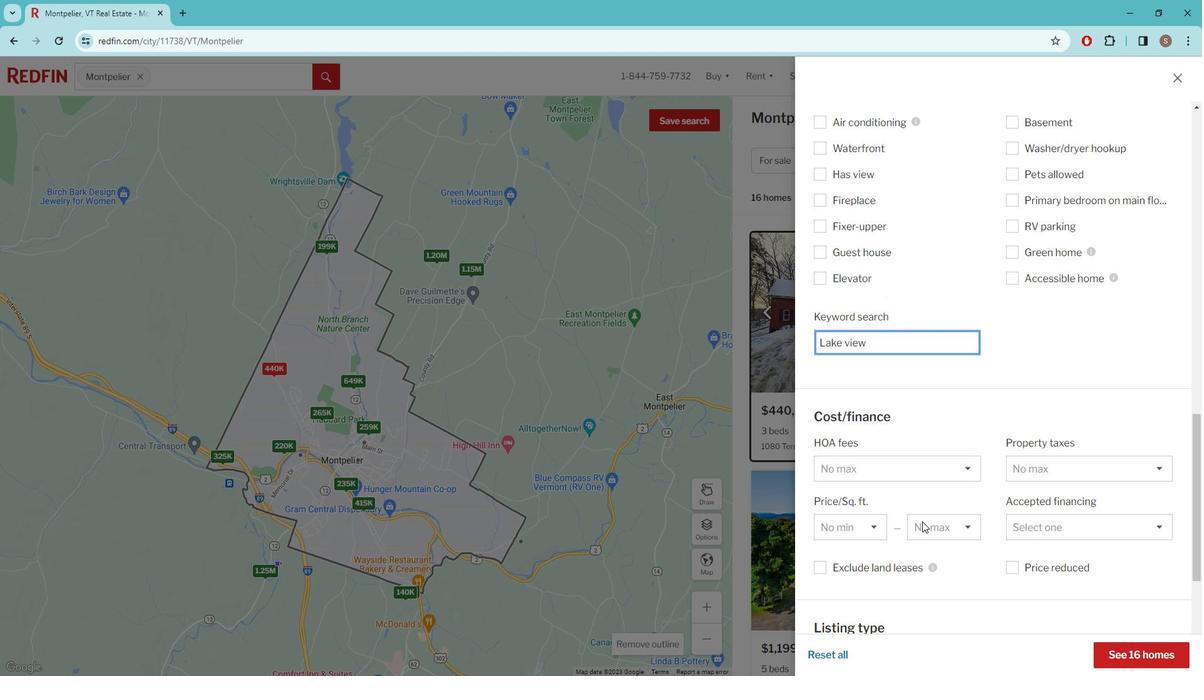 
Action: Mouse scrolled (937, 509) with delta (0, 0)
Screenshot: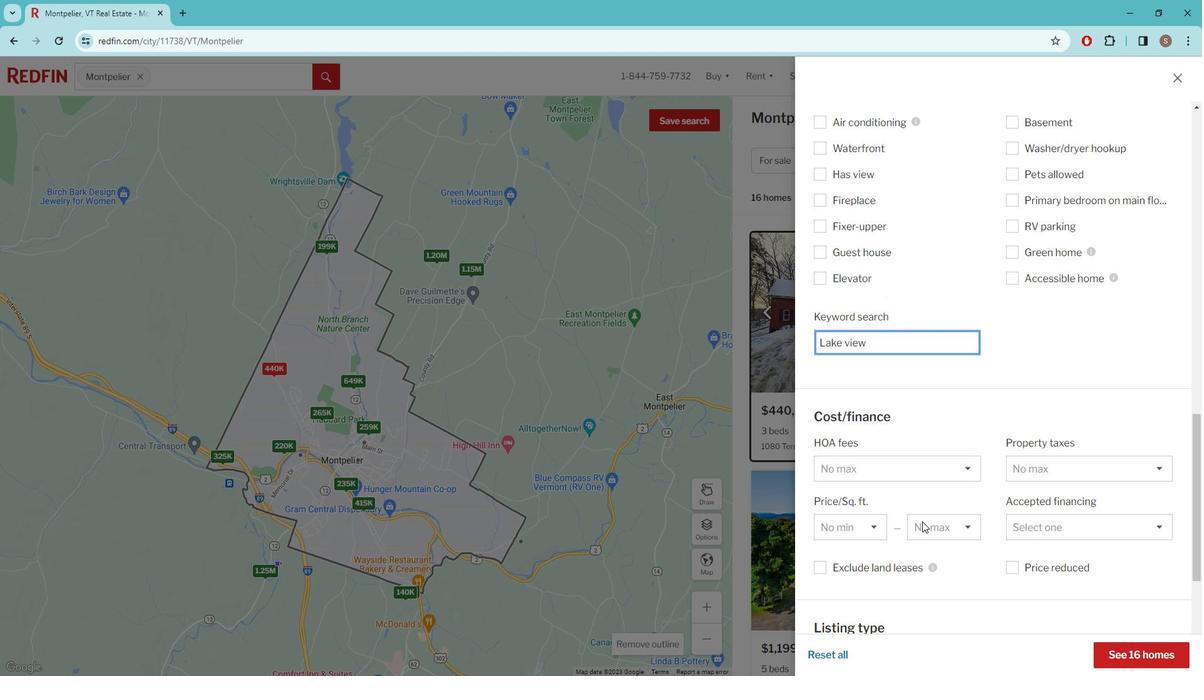 
Action: Mouse moved to (946, 510)
Screenshot: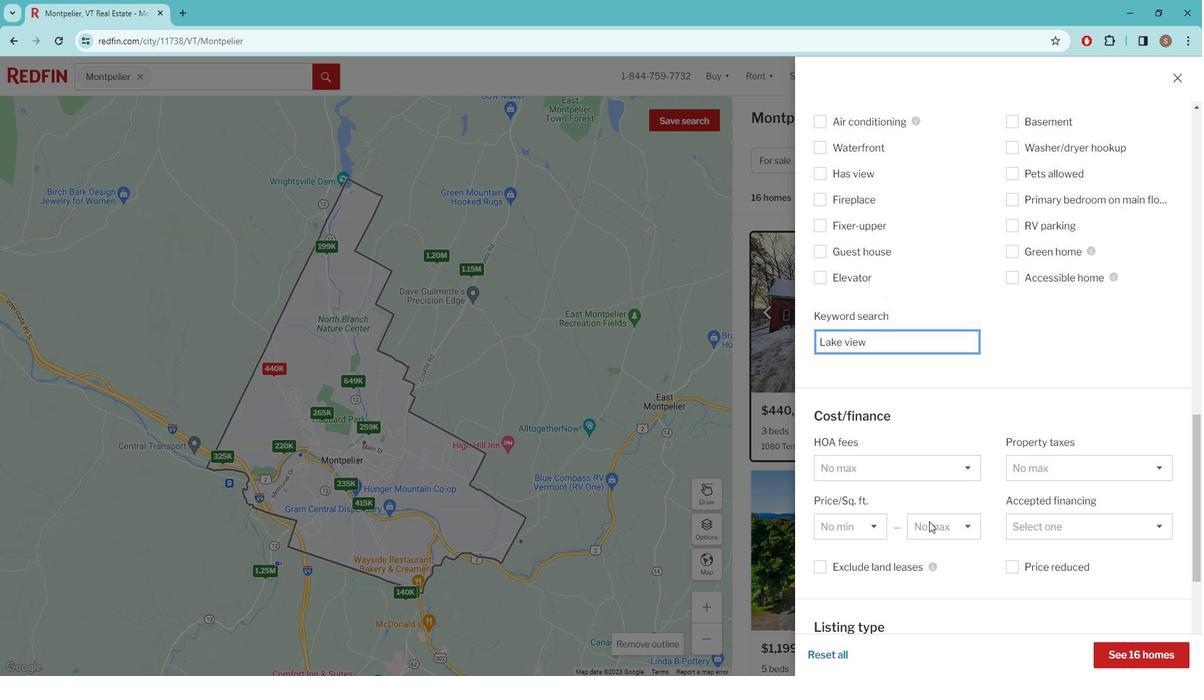 
Action: Mouse scrolled (946, 509) with delta (0, 0)
Screenshot: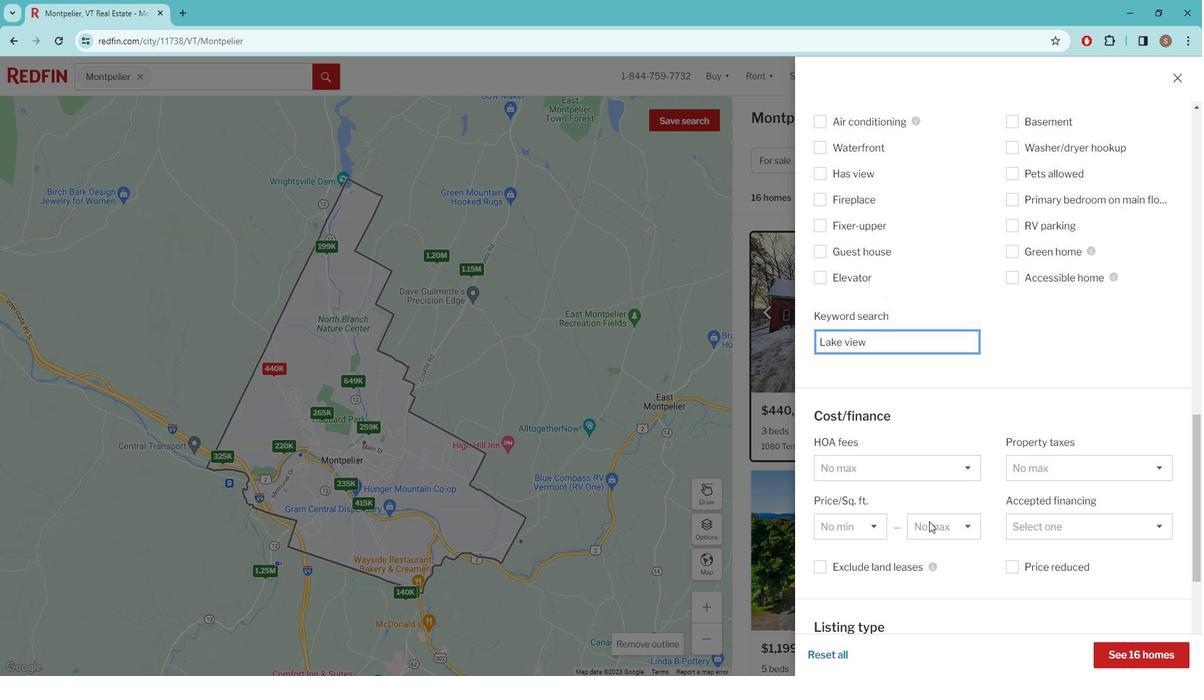 
Action: Mouse moved to (1018, 509)
Screenshot: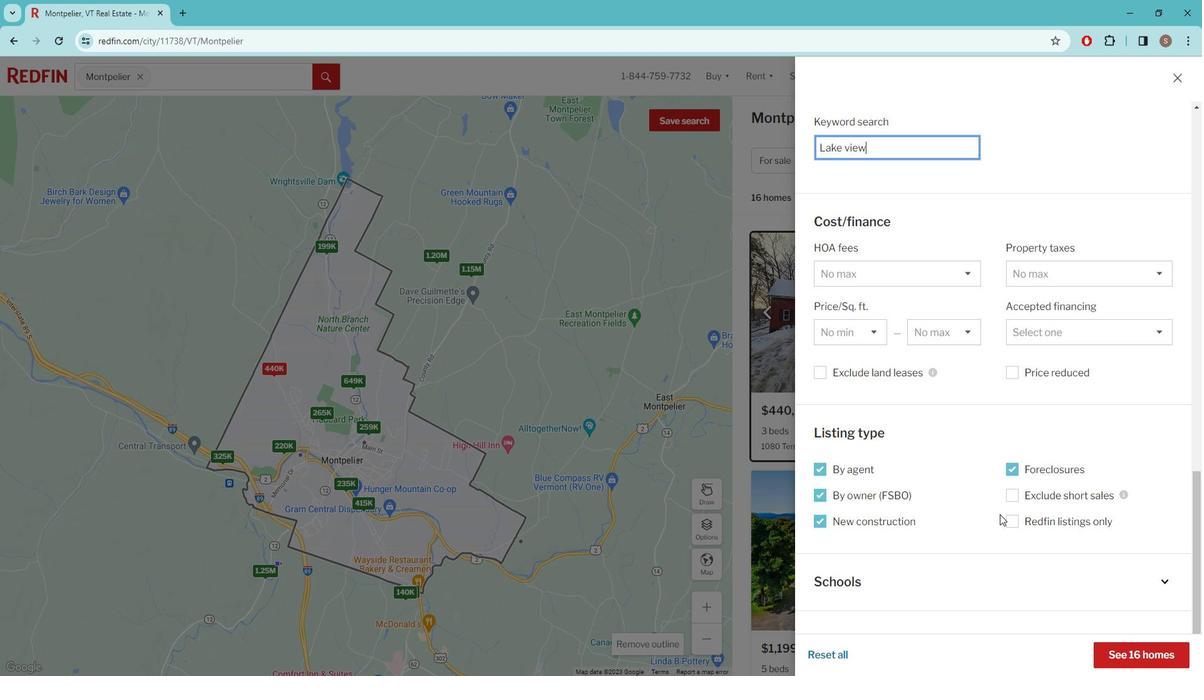 
Action: Mouse scrolled (1018, 509) with delta (0, 0)
Screenshot: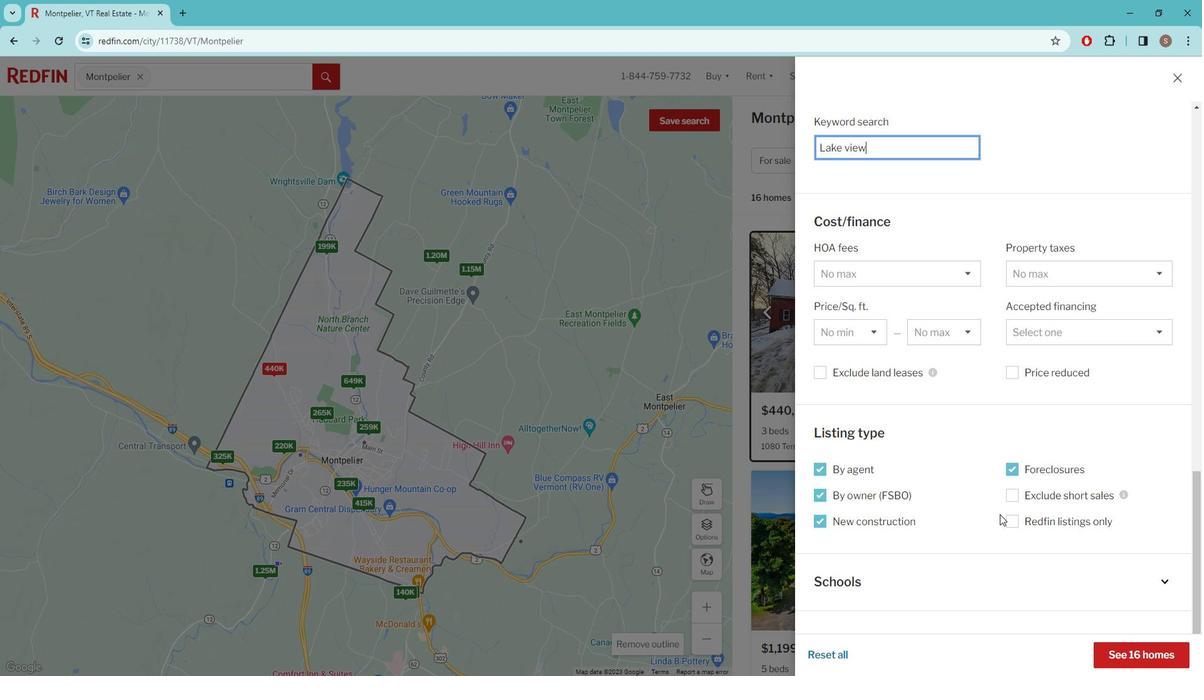 
Action: Mouse moved to (1034, 510)
Screenshot: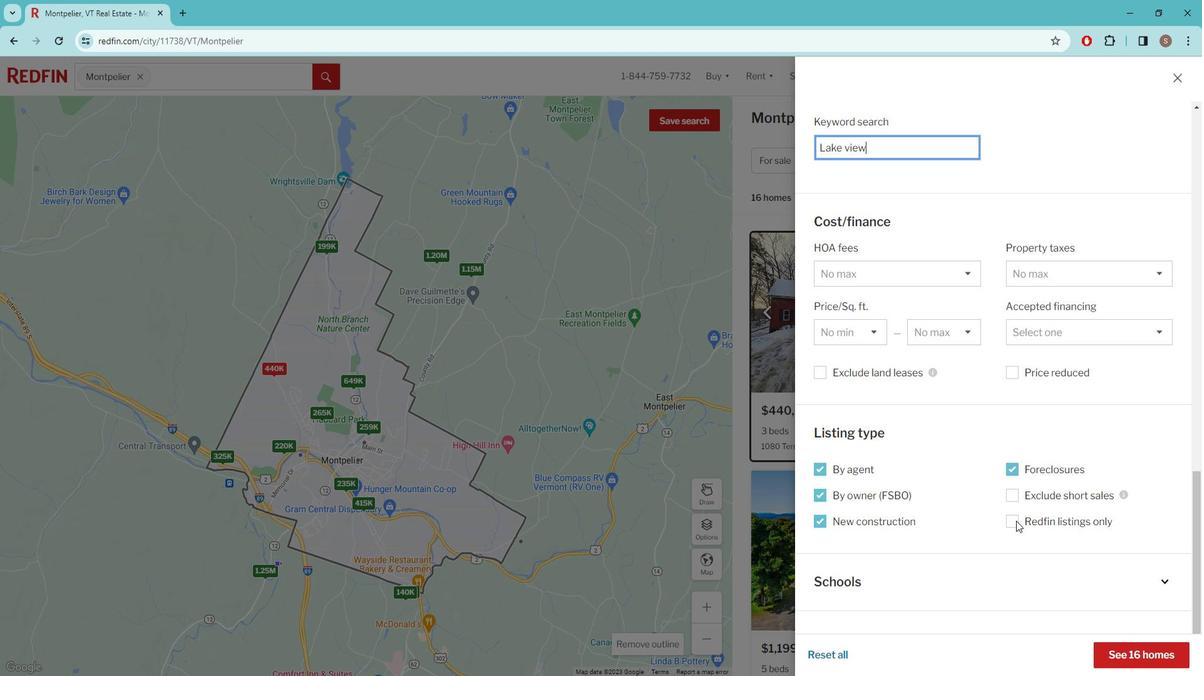 
Action: Mouse scrolled (1034, 509) with delta (0, 0)
Screenshot: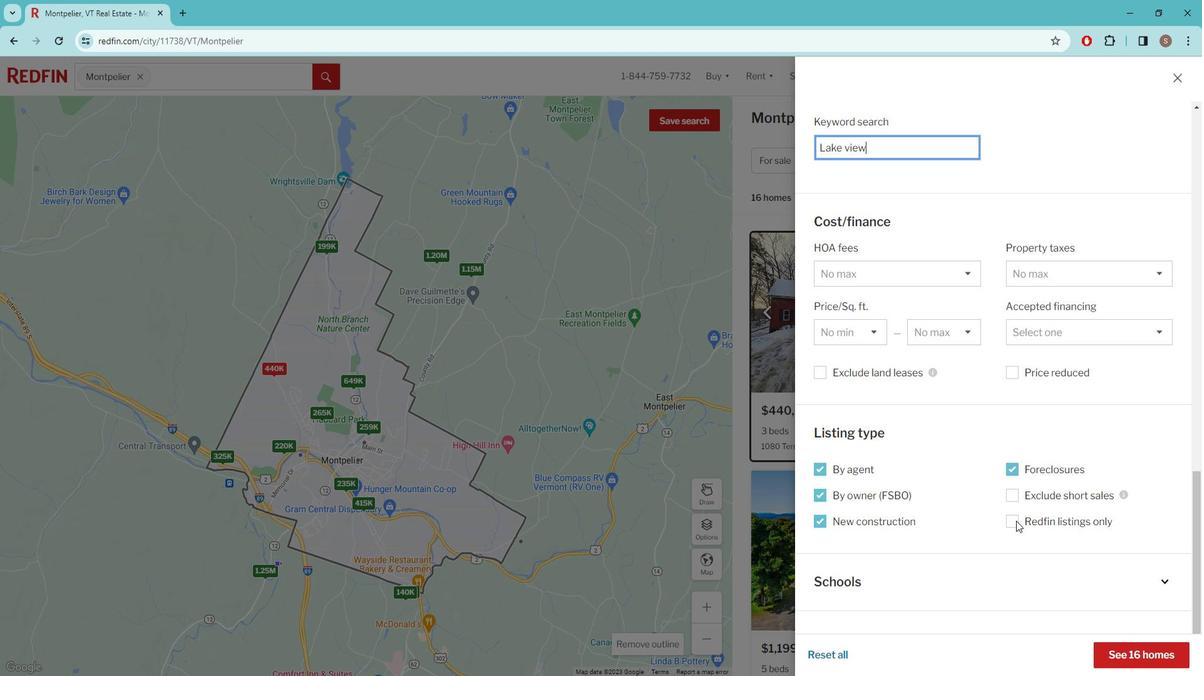 
Action: Mouse moved to (1041, 510)
Screenshot: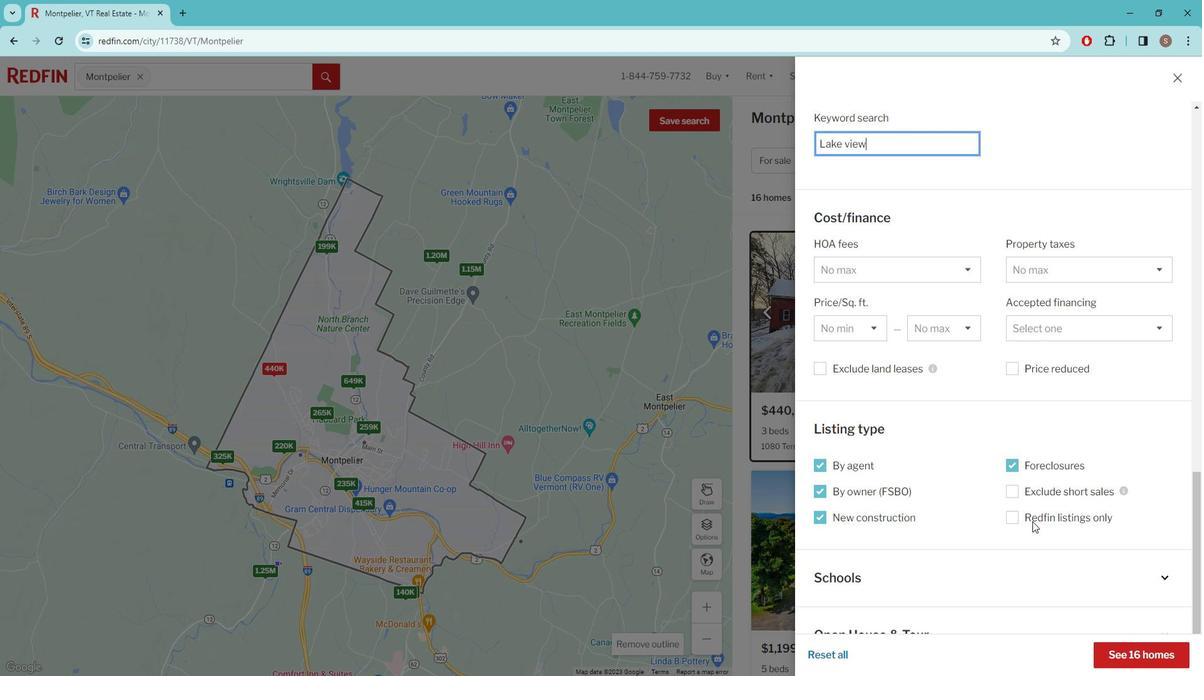
Action: Mouse scrolled (1041, 509) with delta (0, 0)
Screenshot: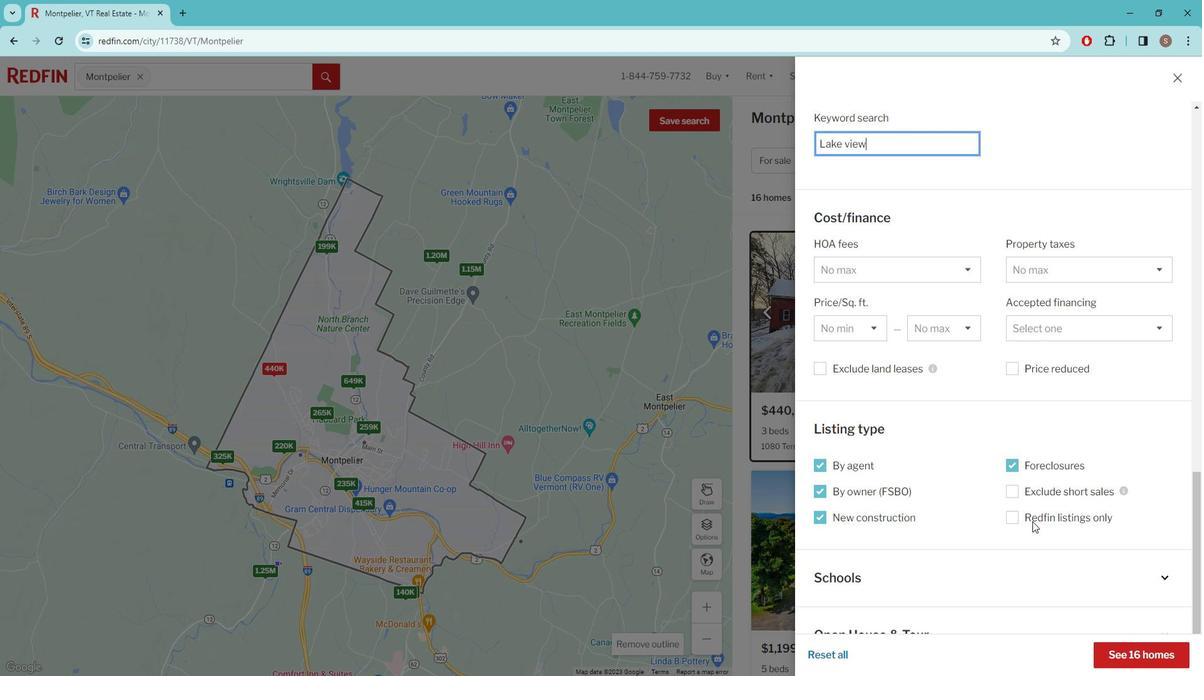 
Action: Mouse moved to (1044, 511)
Screenshot: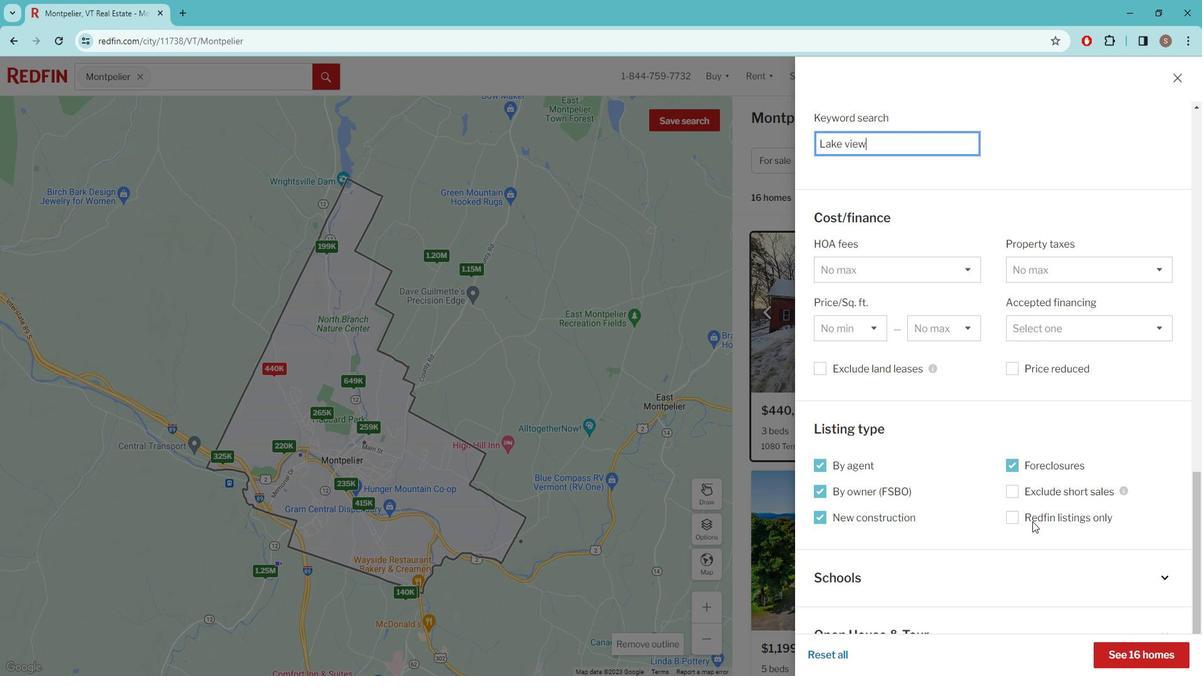 
Action: Mouse scrolled (1044, 510) with delta (0, 0)
Screenshot: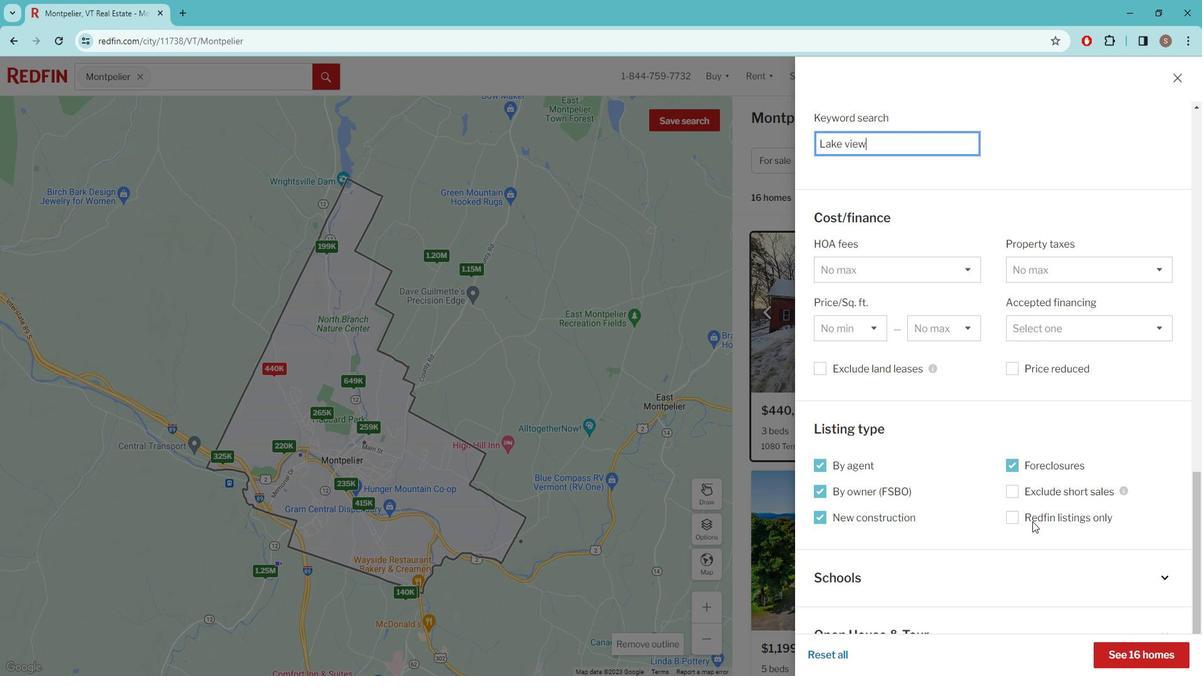
Action: Mouse moved to (1049, 512)
Screenshot: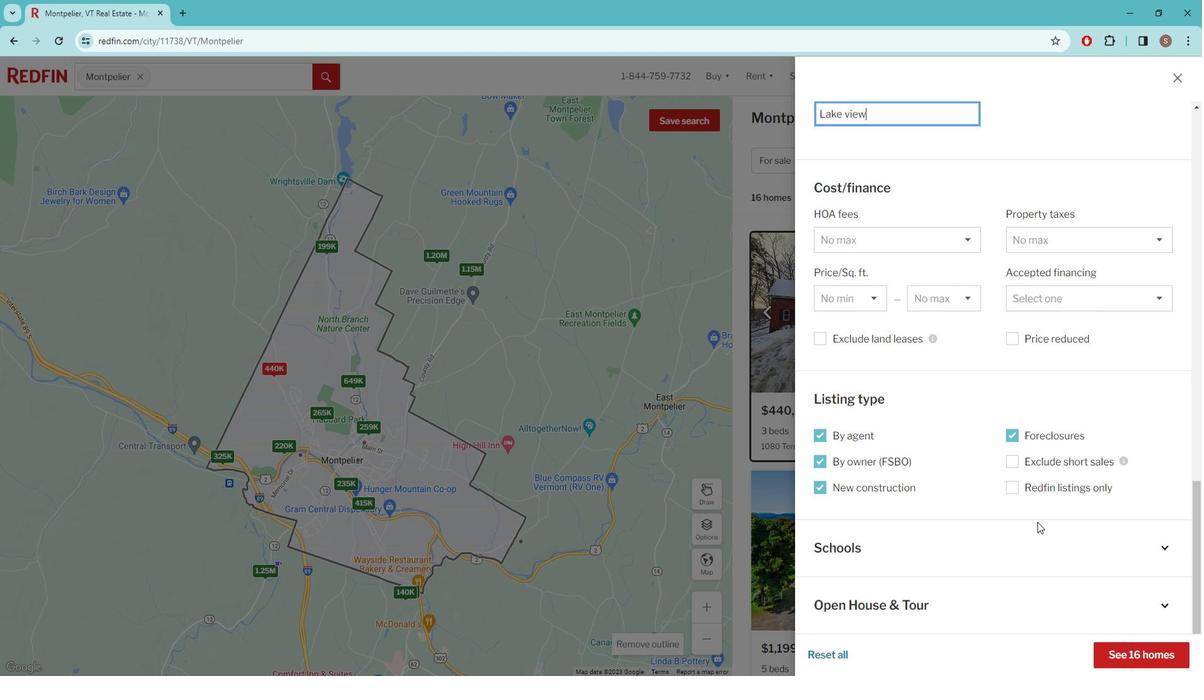 
Action: Mouse scrolled (1049, 511) with delta (0, 0)
Screenshot: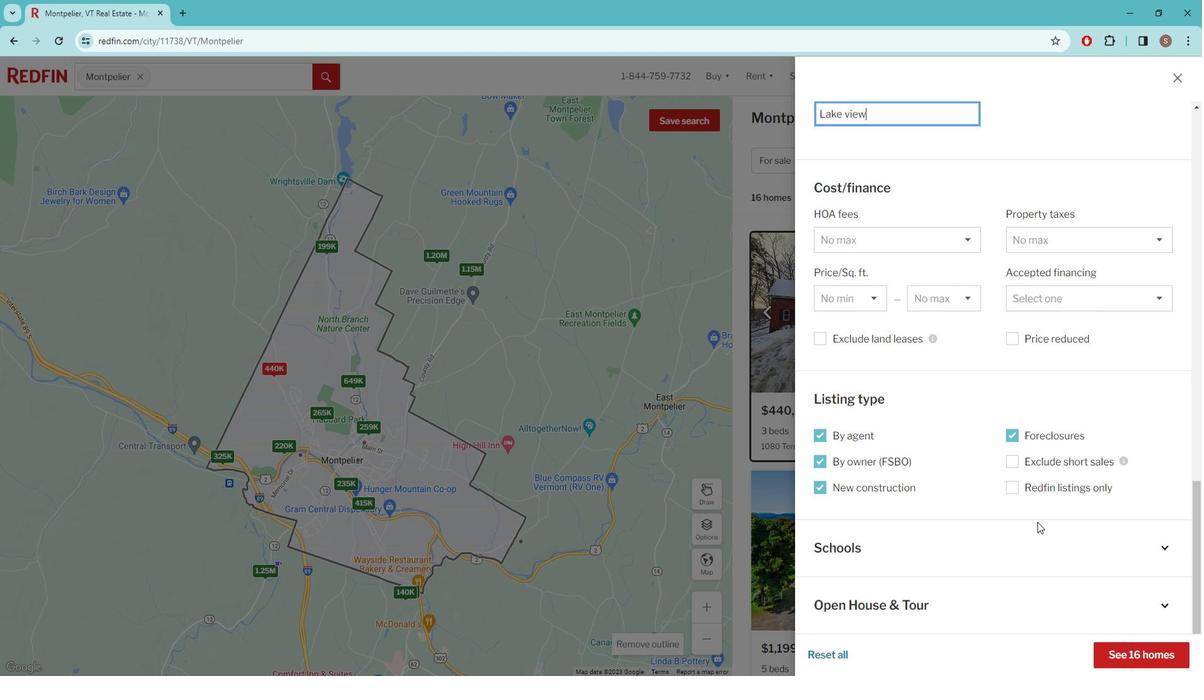 
Action: Mouse moved to (1095, 560)
Screenshot: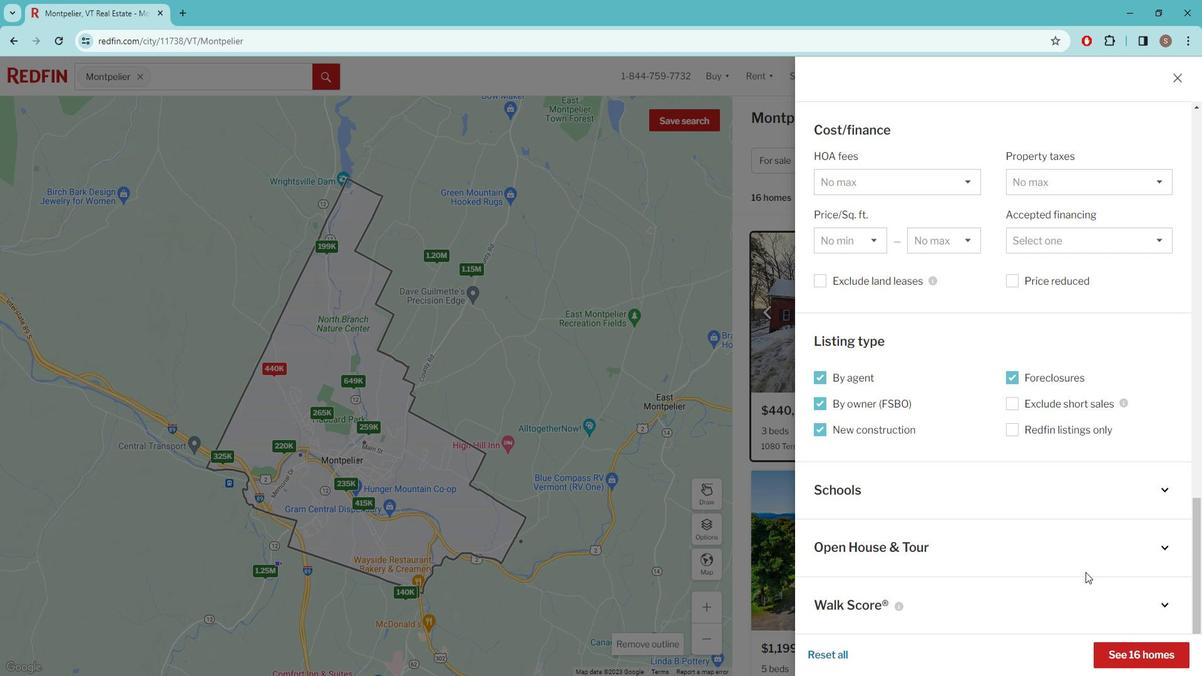 
Action: Mouse scrolled (1095, 560) with delta (0, 0)
Screenshot: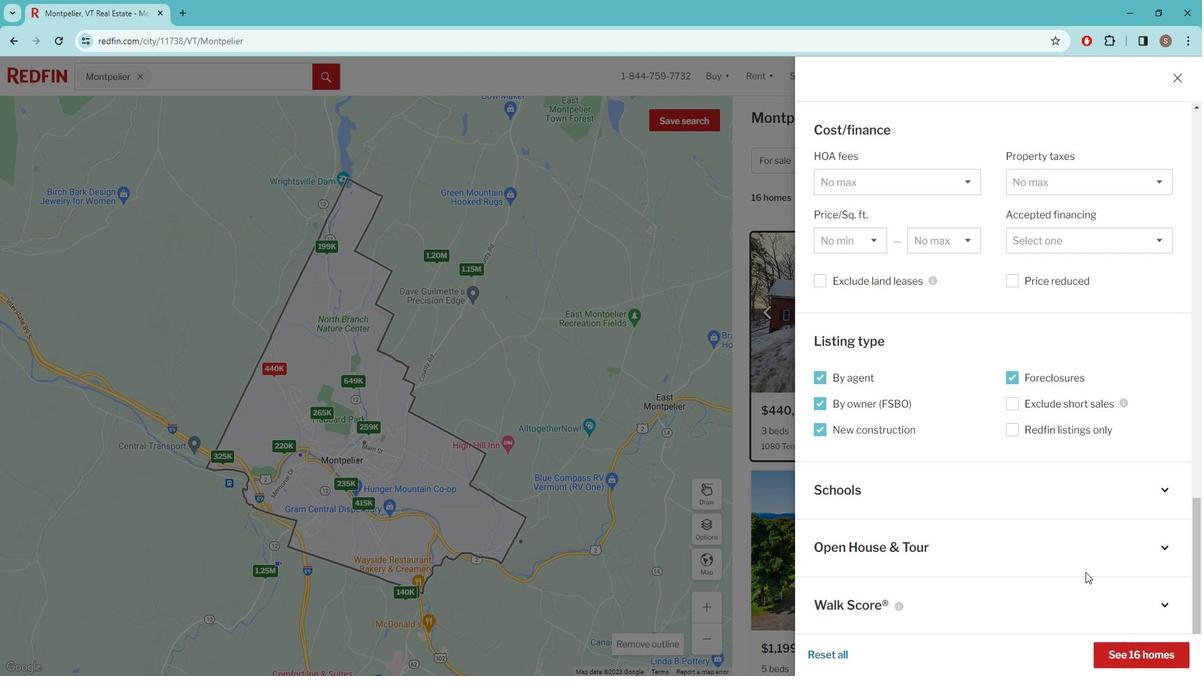 
Action: Mouse moved to (1159, 636)
Screenshot: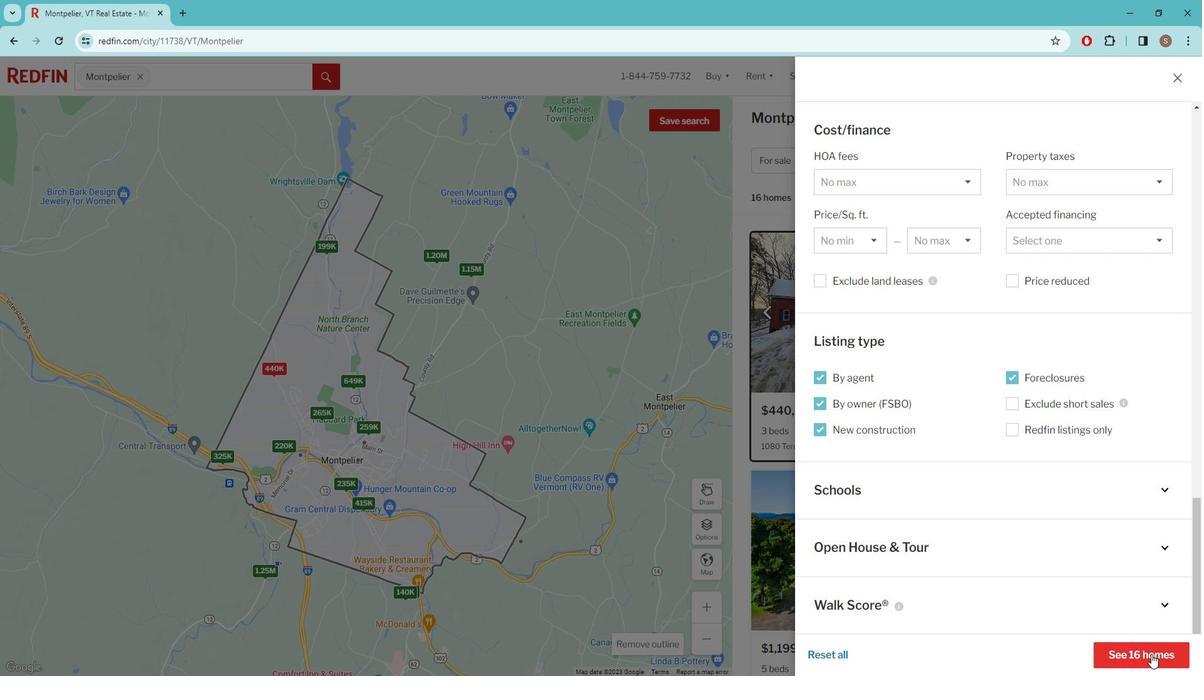 
Action: Mouse pressed left at (1159, 636)
Screenshot: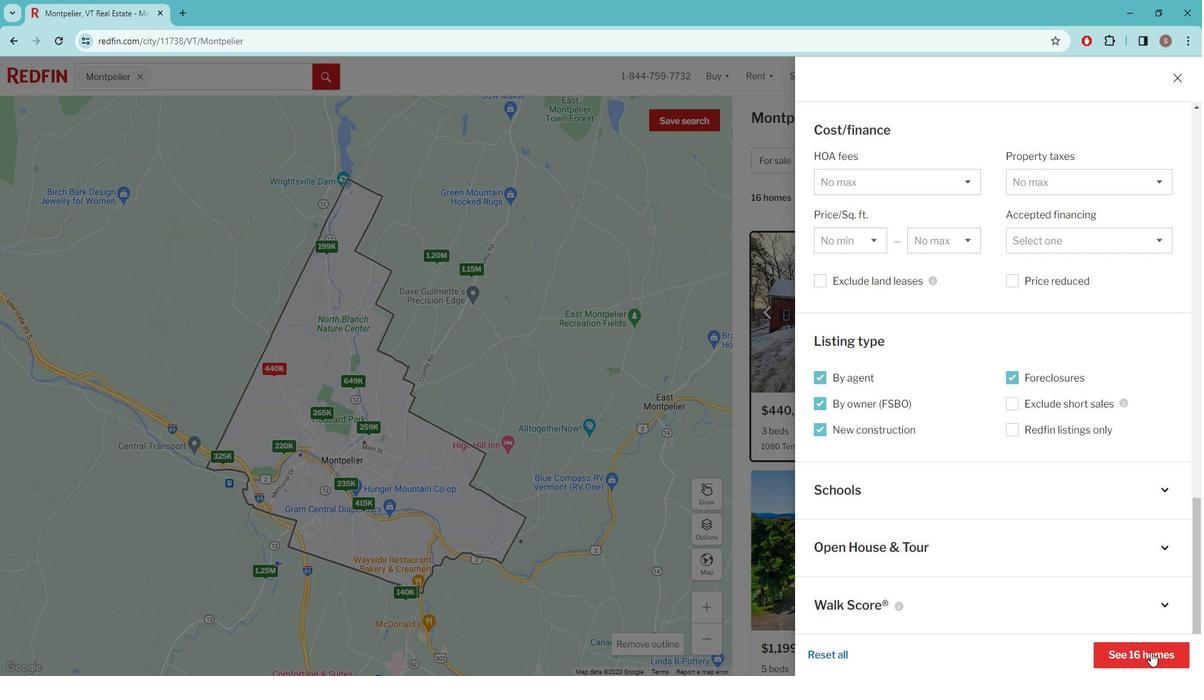 
Action: Mouse moved to (889, 447)
Screenshot: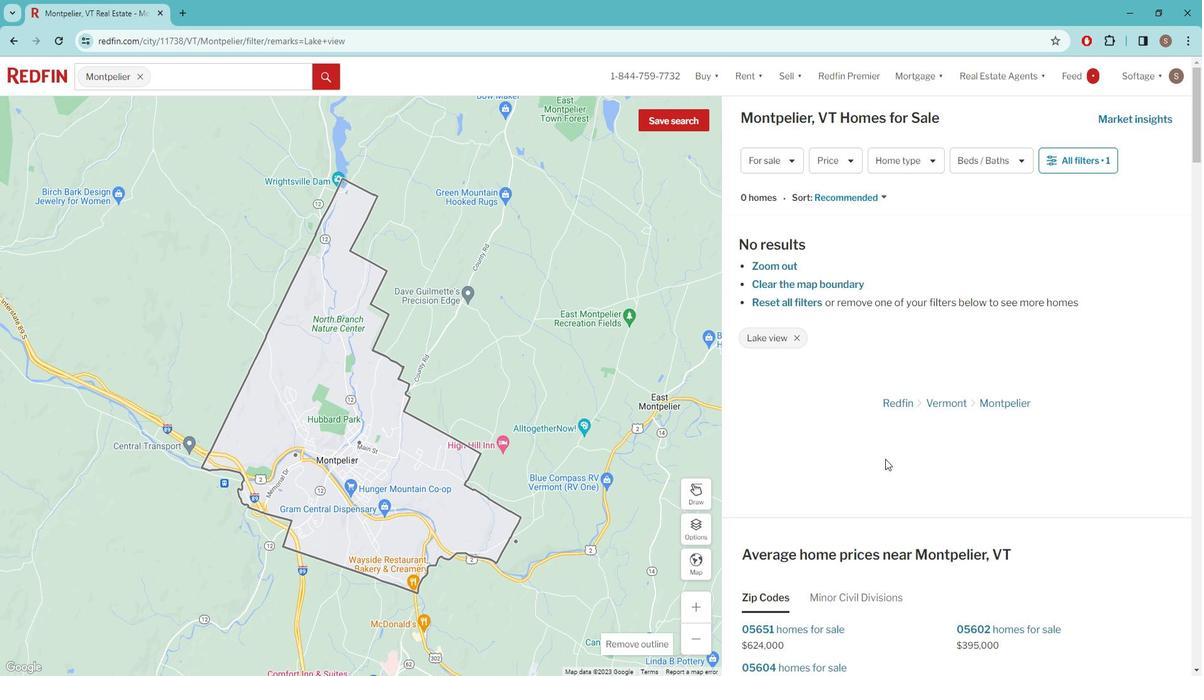 
